 Task: Create a sub task System Test and UAT for the task  Develop a new appointment scheduling system for a healthcare provider in the project AgileFire , assign it to team member softage.5@softage.net and update the status of the sub task to  Completed , set the priority of the sub task to High
Action: Mouse moved to (700, 432)
Screenshot: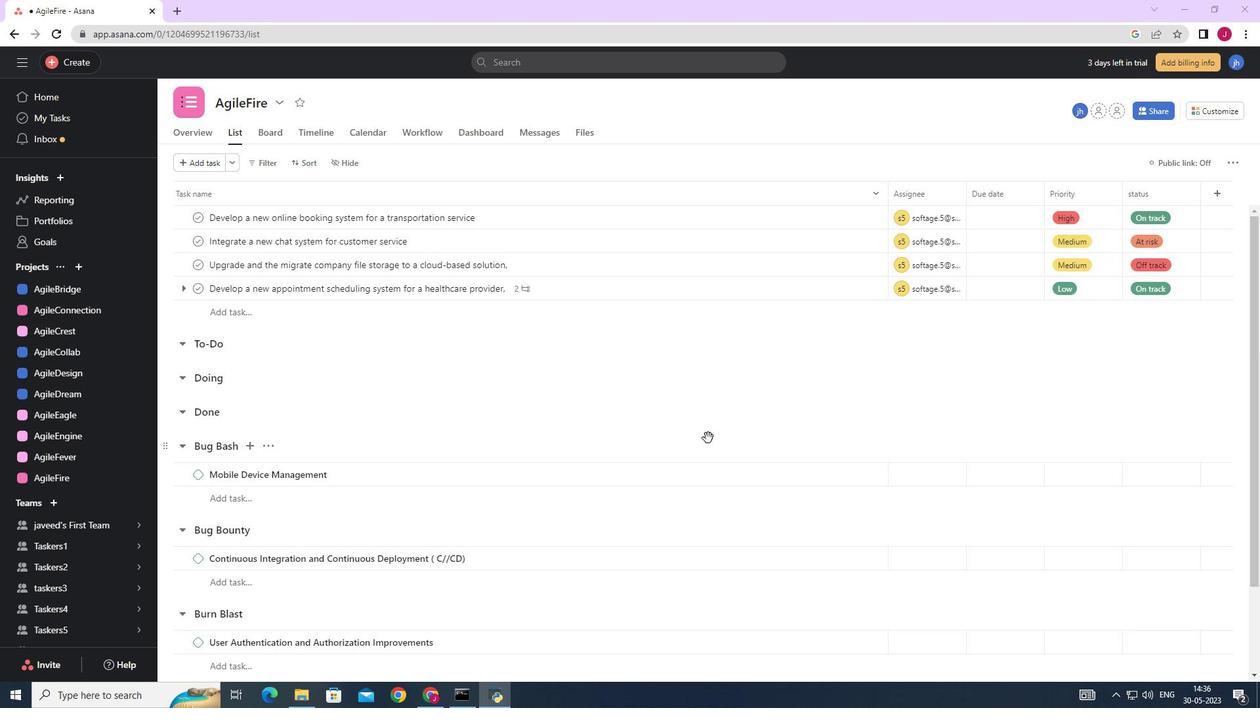 
Action: Mouse scrolled (700, 431) with delta (0, 0)
Screenshot: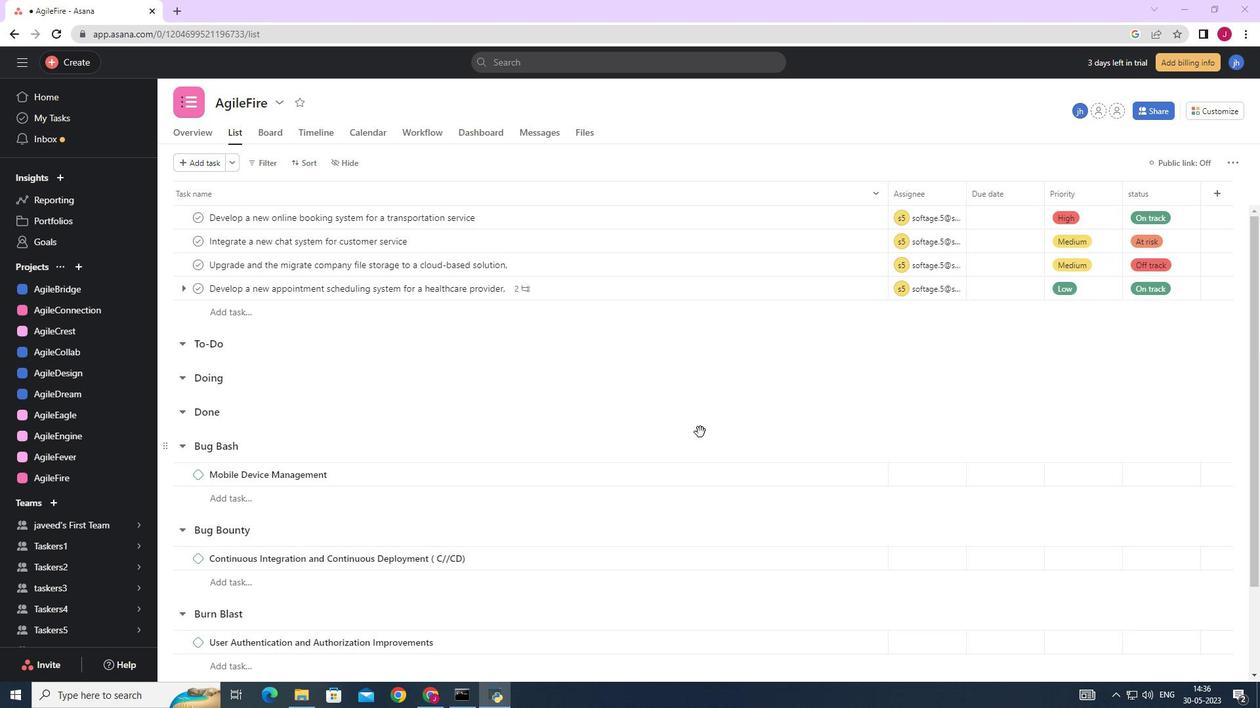 
Action: Mouse scrolled (700, 431) with delta (0, 0)
Screenshot: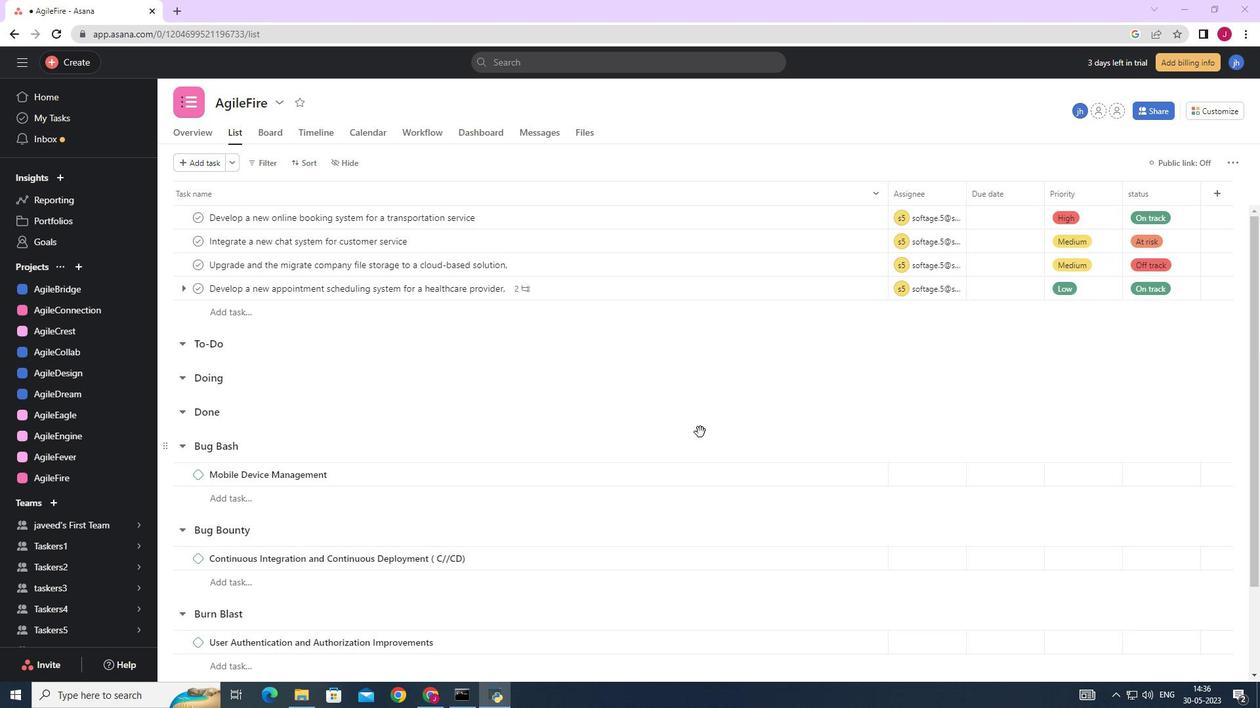
Action: Mouse moved to (490, 343)
Screenshot: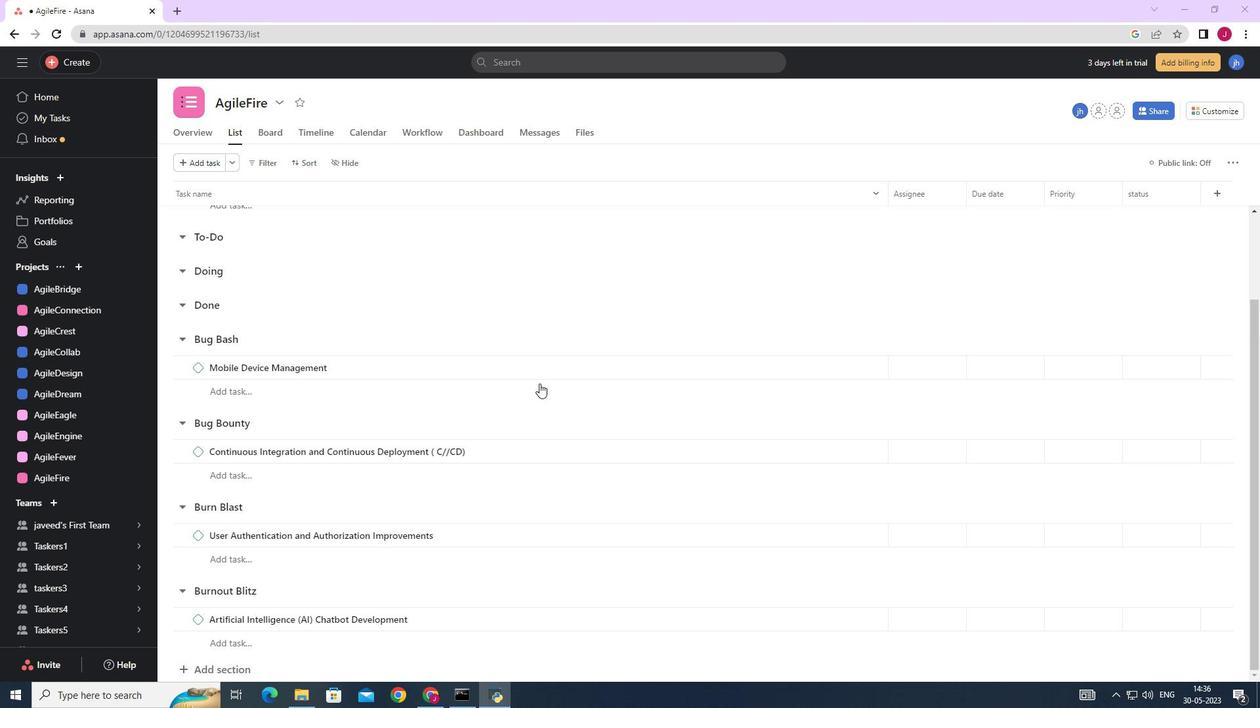 
Action: Mouse scrolled (490, 344) with delta (0, 0)
Screenshot: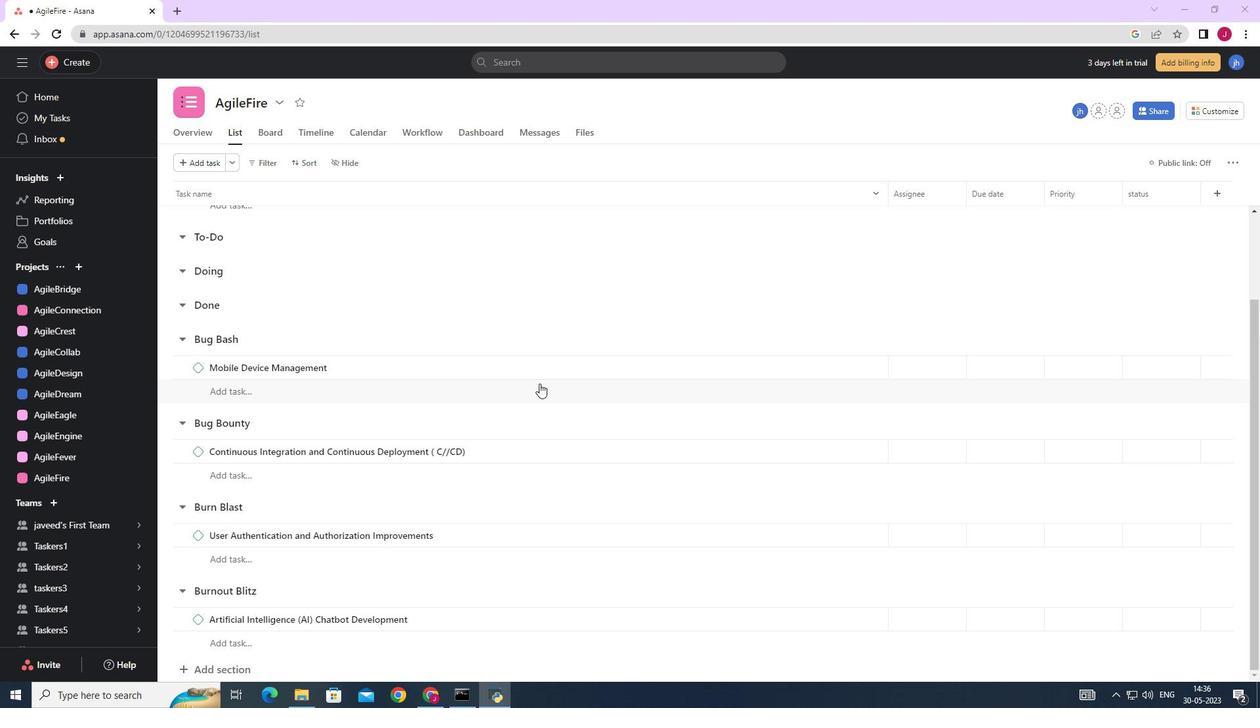 
Action: Mouse scrolled (490, 344) with delta (0, 0)
Screenshot: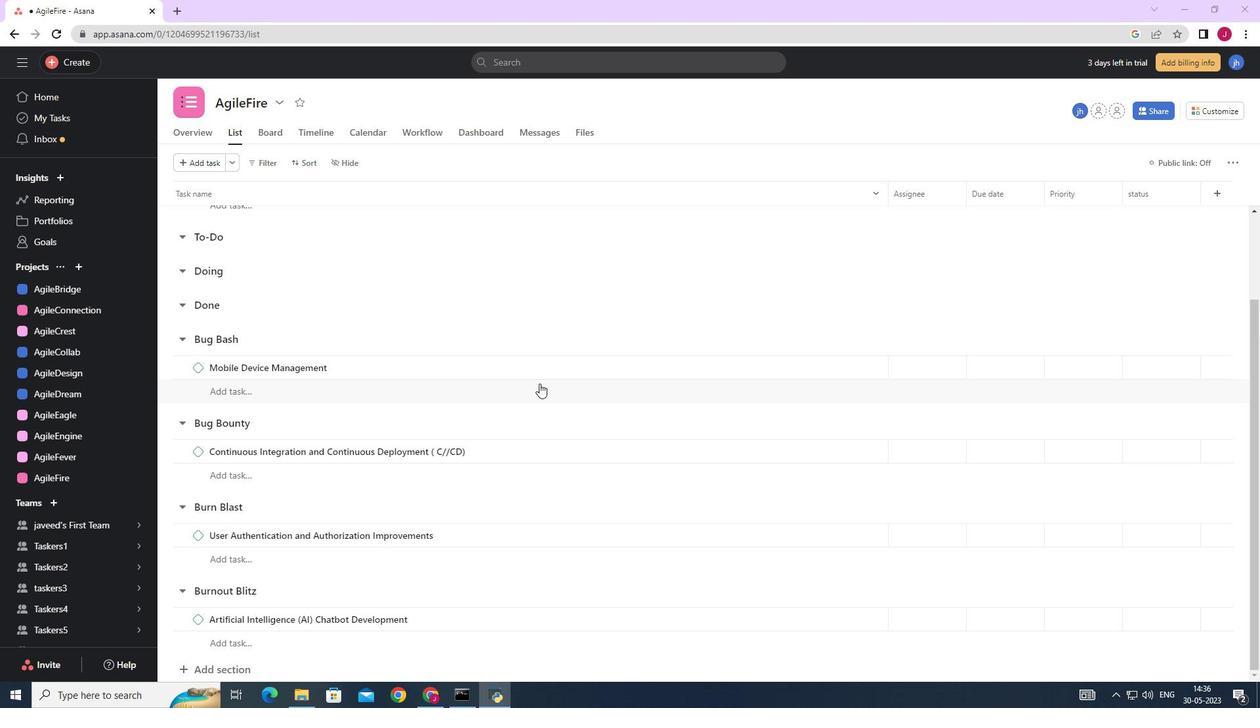
Action: Mouse scrolled (490, 344) with delta (0, 0)
Screenshot: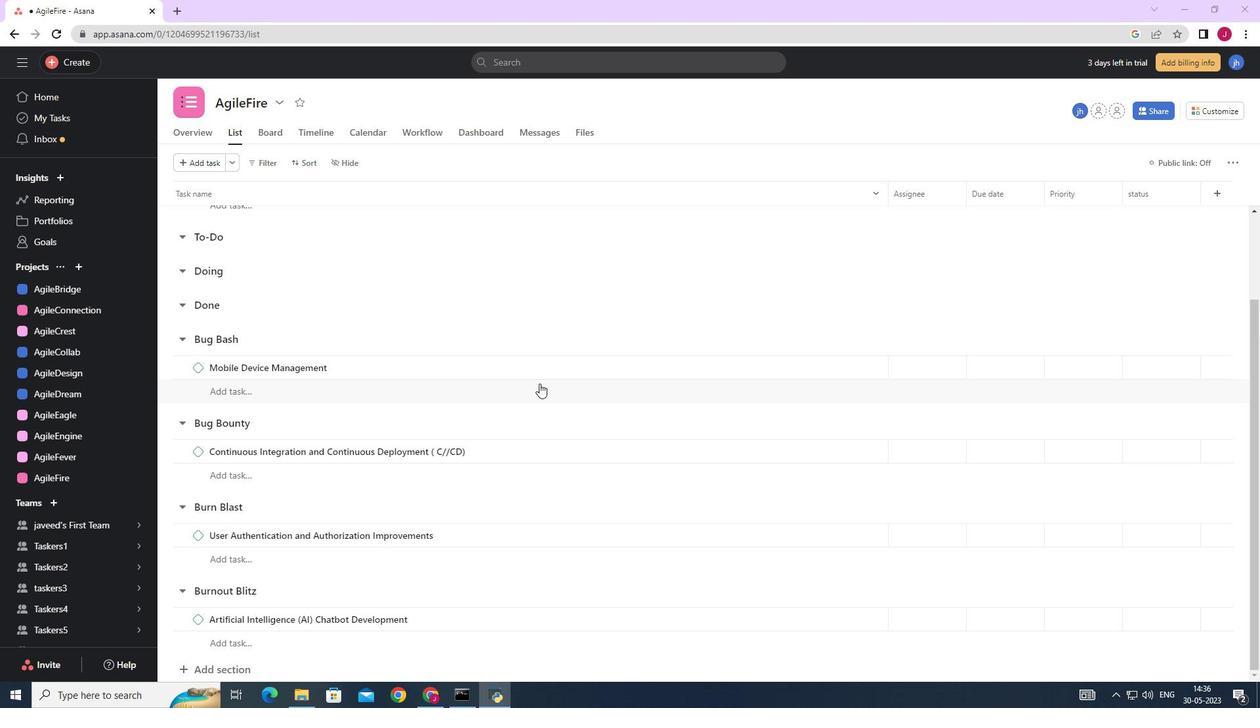 
Action: Mouse scrolled (490, 344) with delta (0, 0)
Screenshot: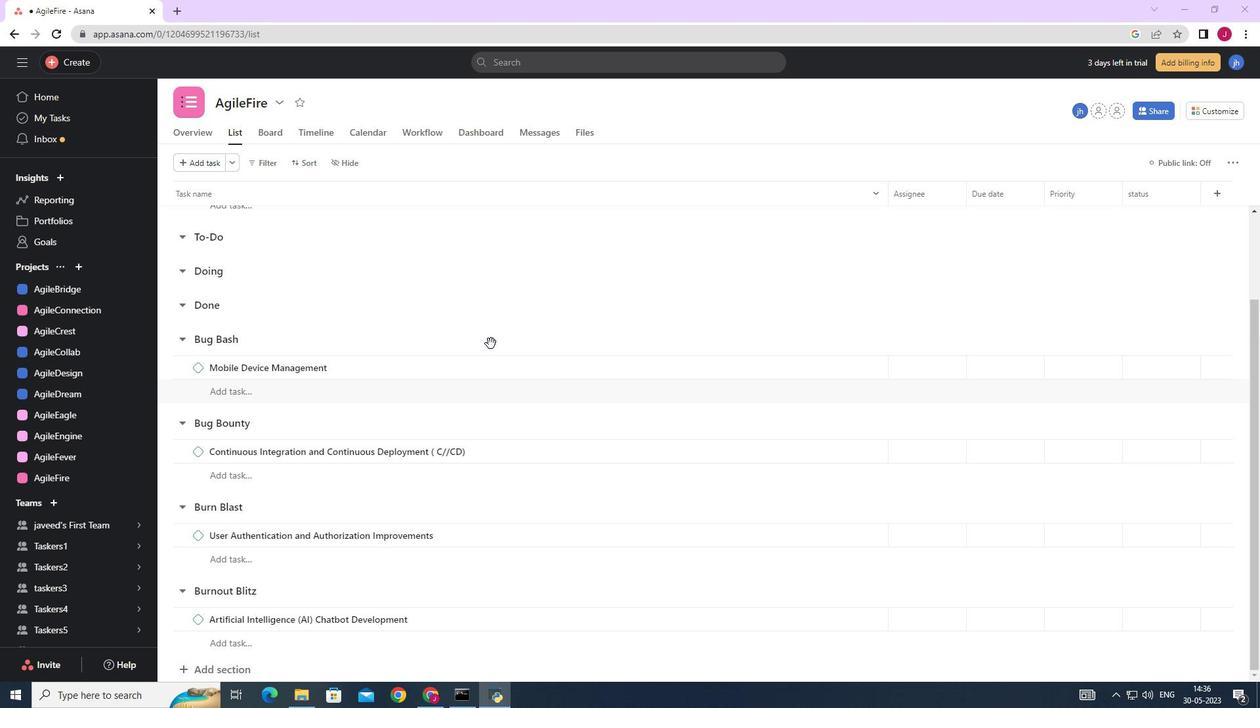 
Action: Mouse moved to (821, 289)
Screenshot: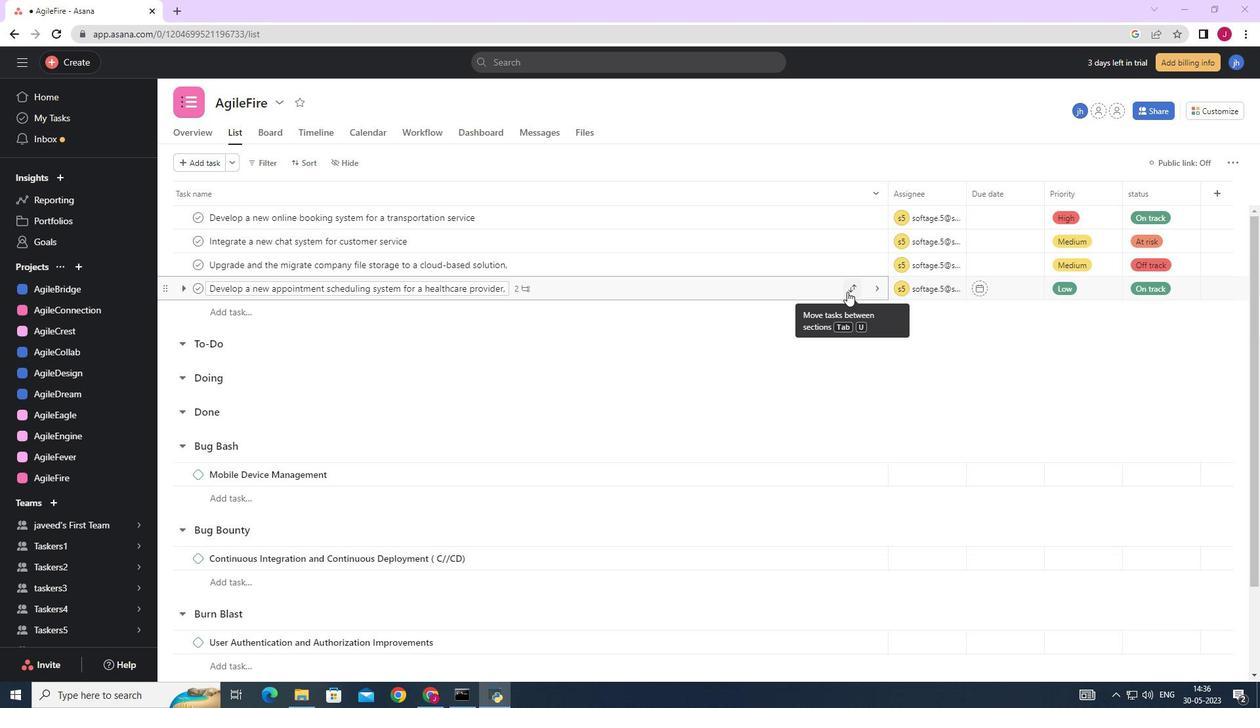 
Action: Mouse pressed left at (821, 289)
Screenshot: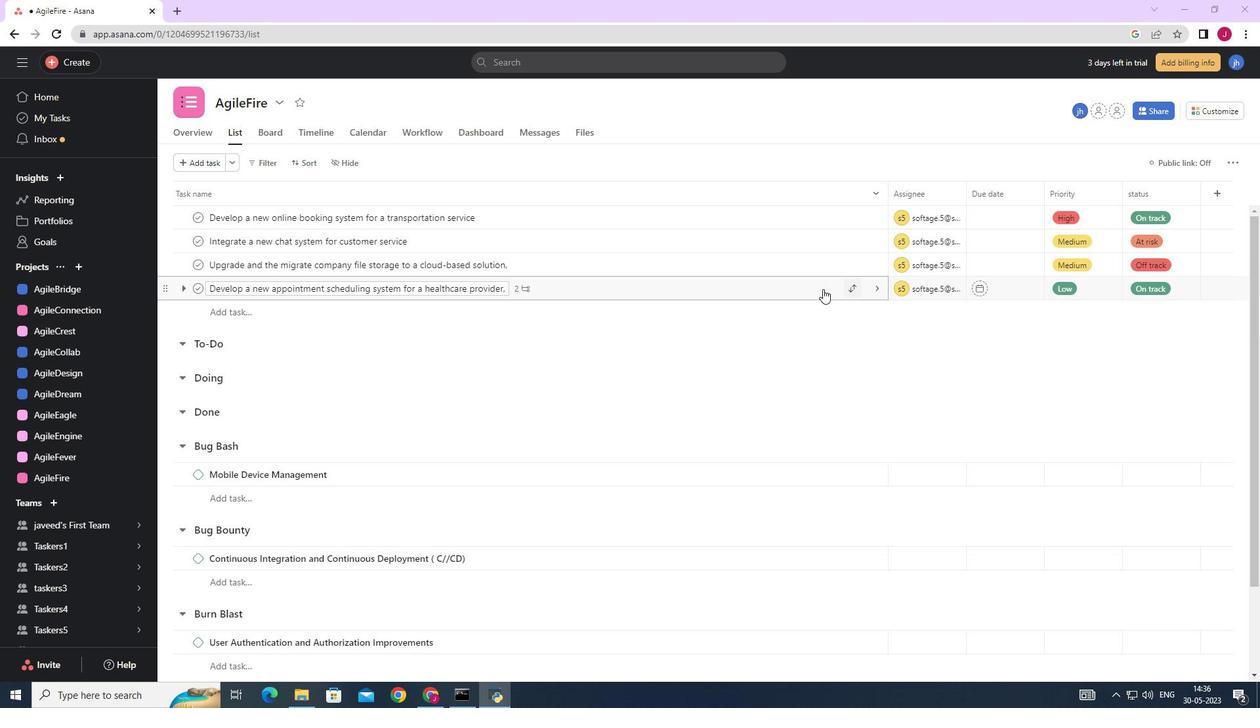 
Action: Mouse moved to (954, 450)
Screenshot: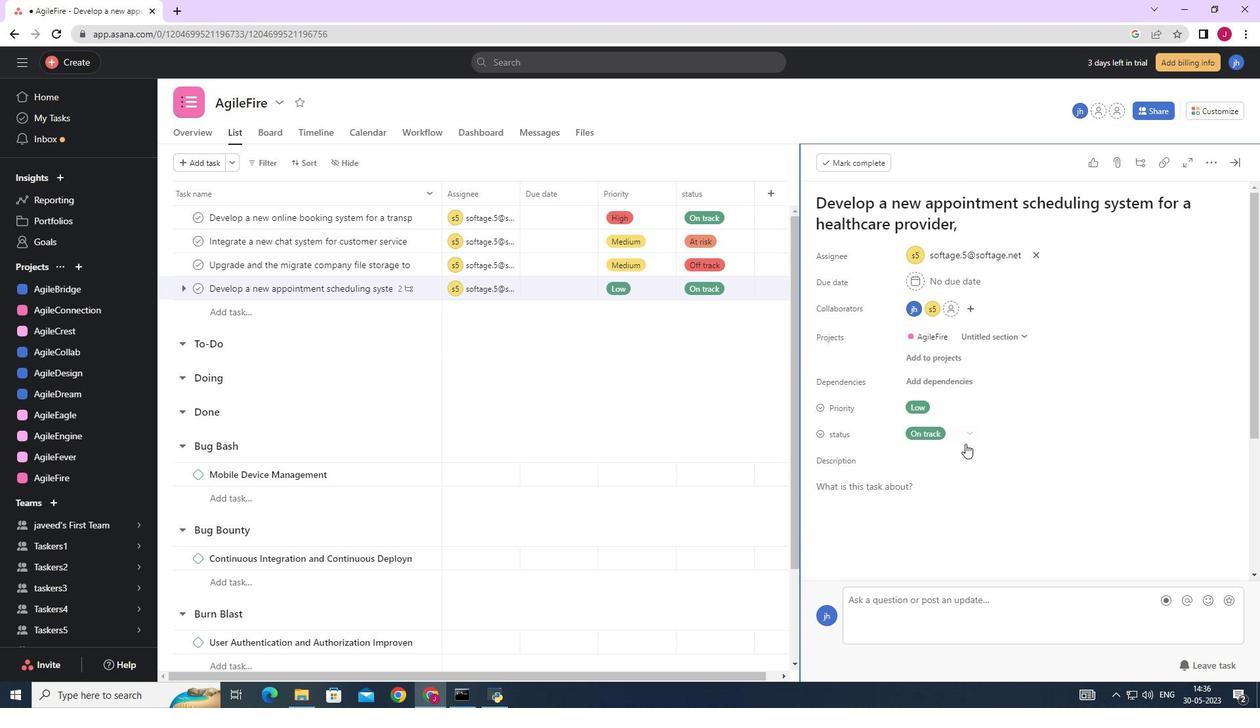 
Action: Mouse scrolled (954, 449) with delta (0, 0)
Screenshot: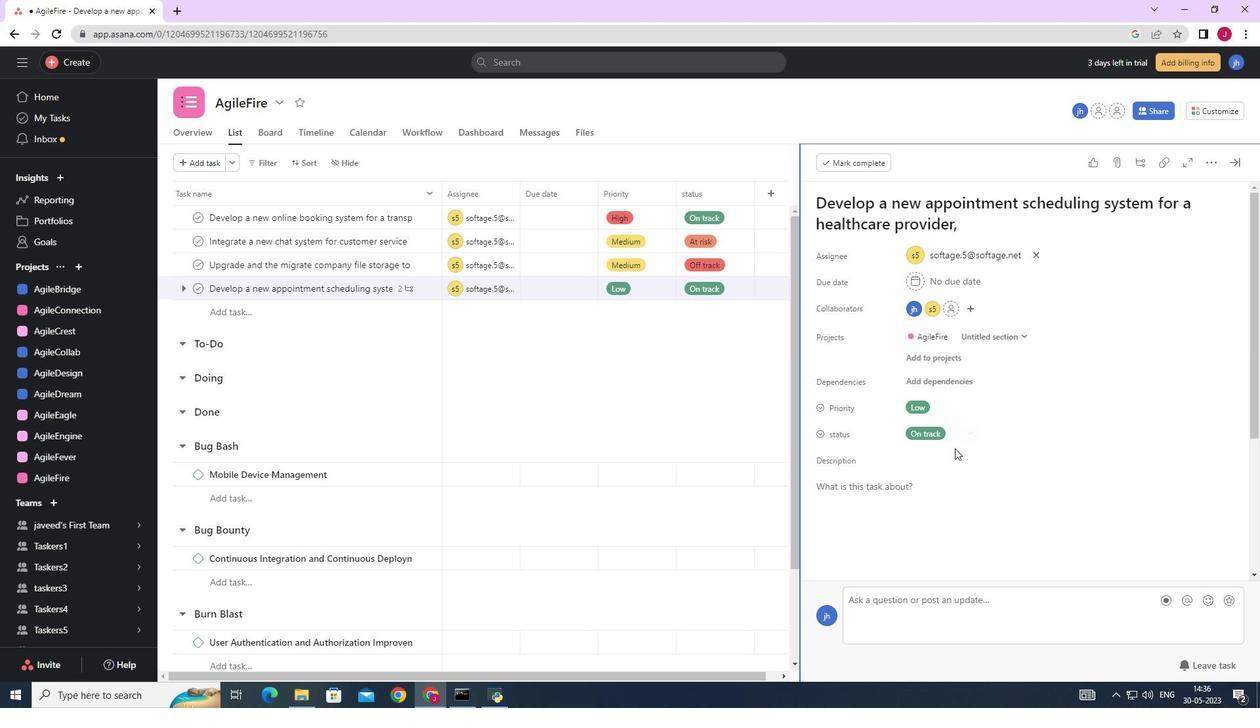 
Action: Mouse scrolled (954, 449) with delta (0, 0)
Screenshot: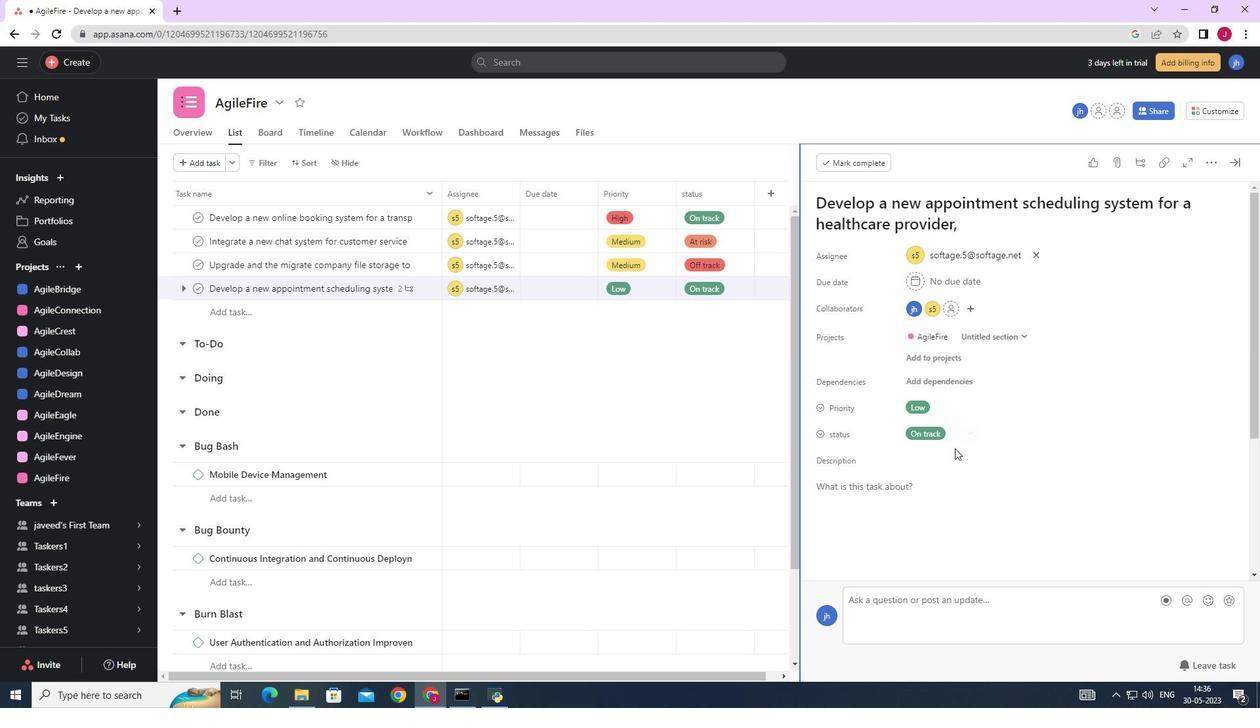 
Action: Mouse scrolled (954, 449) with delta (0, 0)
Screenshot: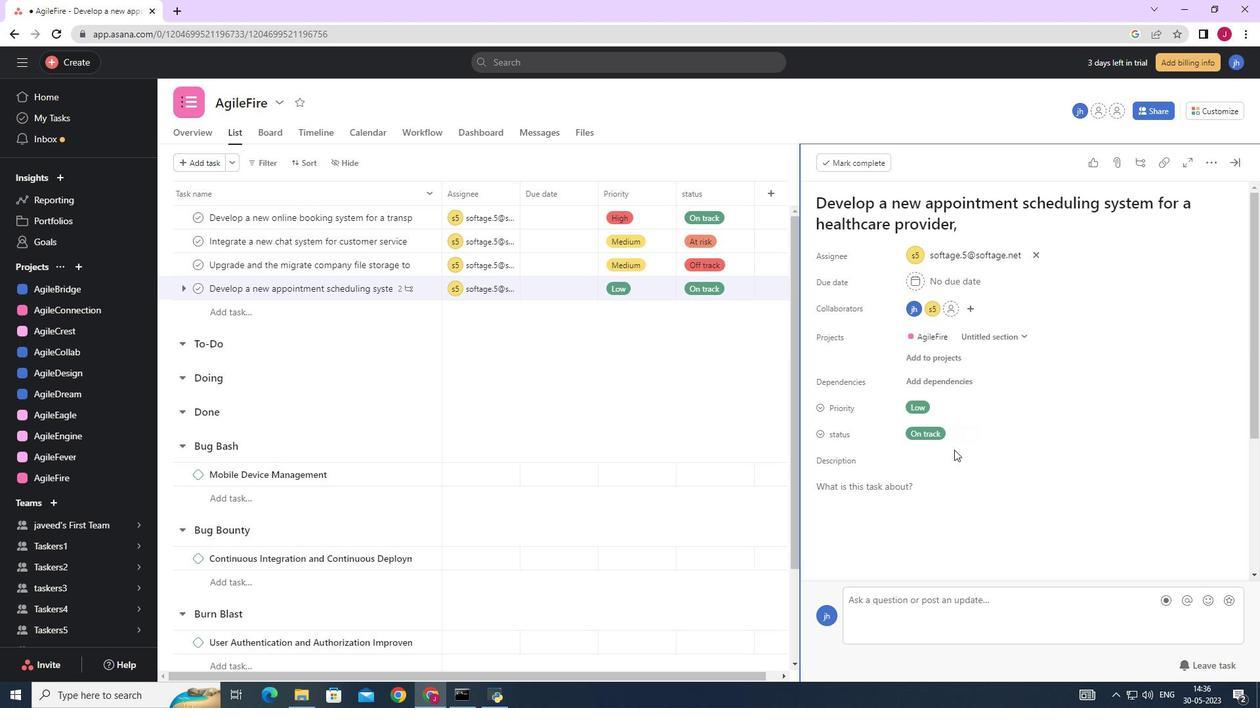 
Action: Mouse scrolled (954, 449) with delta (0, 0)
Screenshot: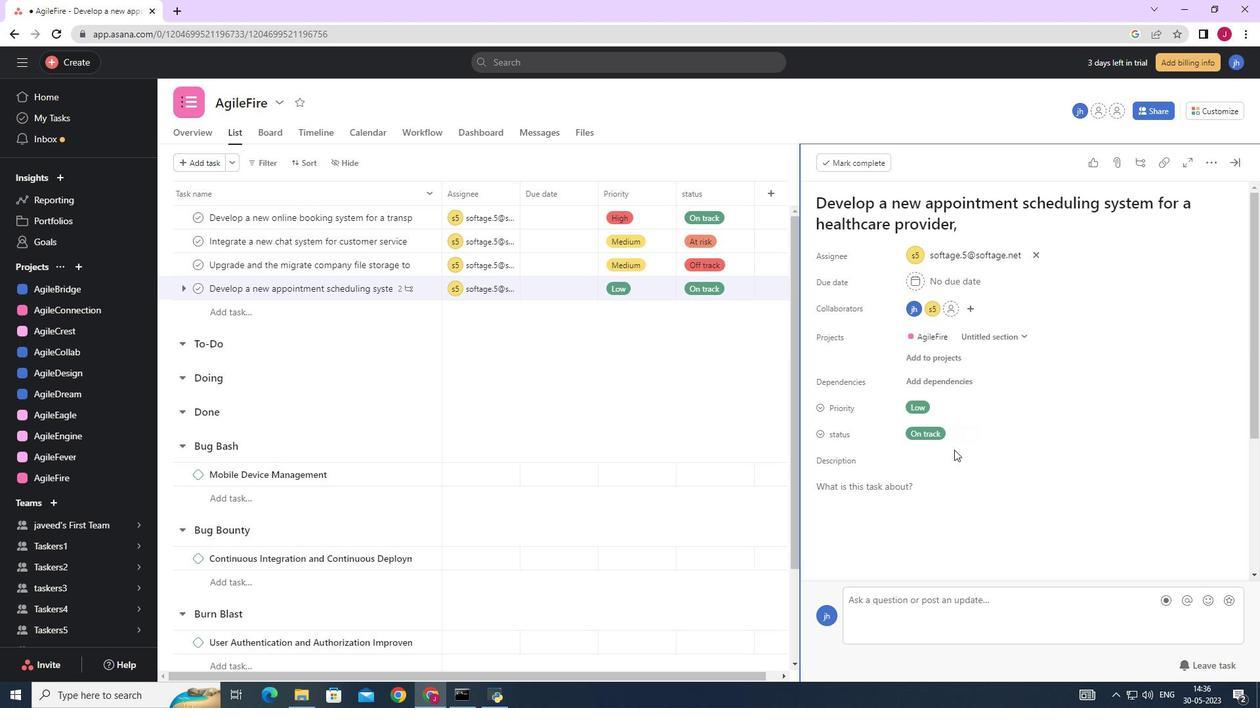 
Action: Mouse scrolled (954, 449) with delta (0, 0)
Screenshot: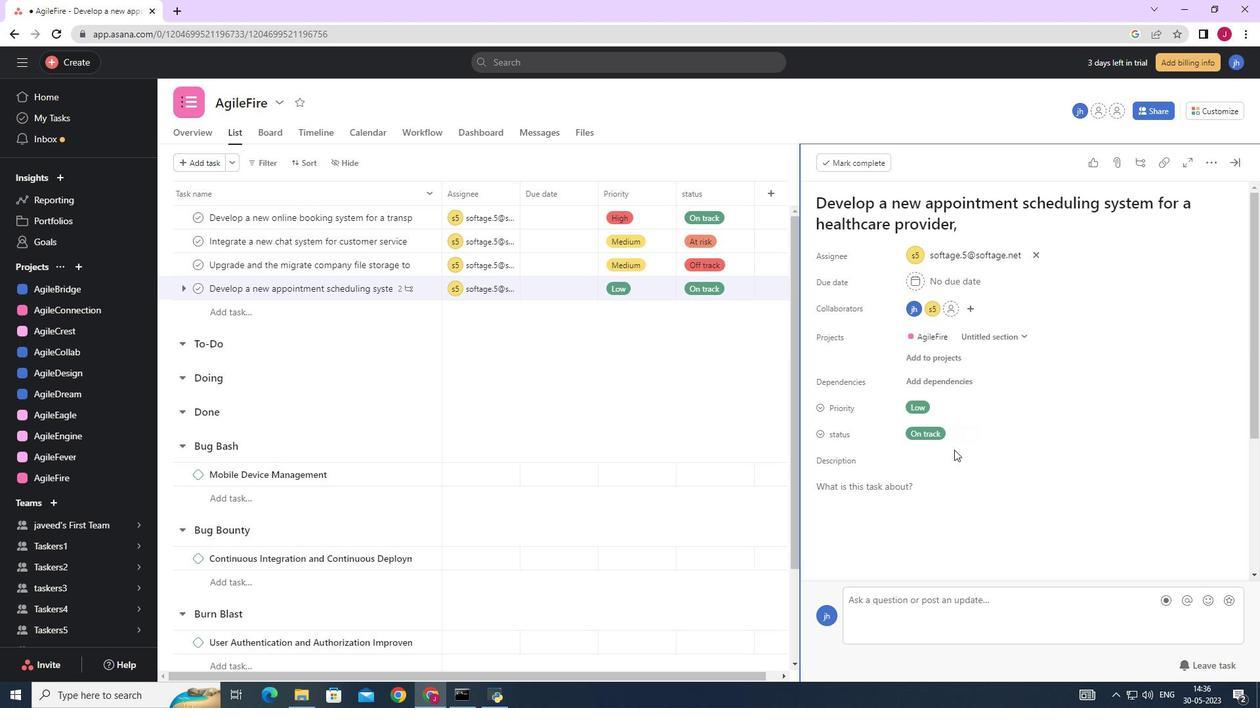 
Action: Mouse moved to (846, 477)
Screenshot: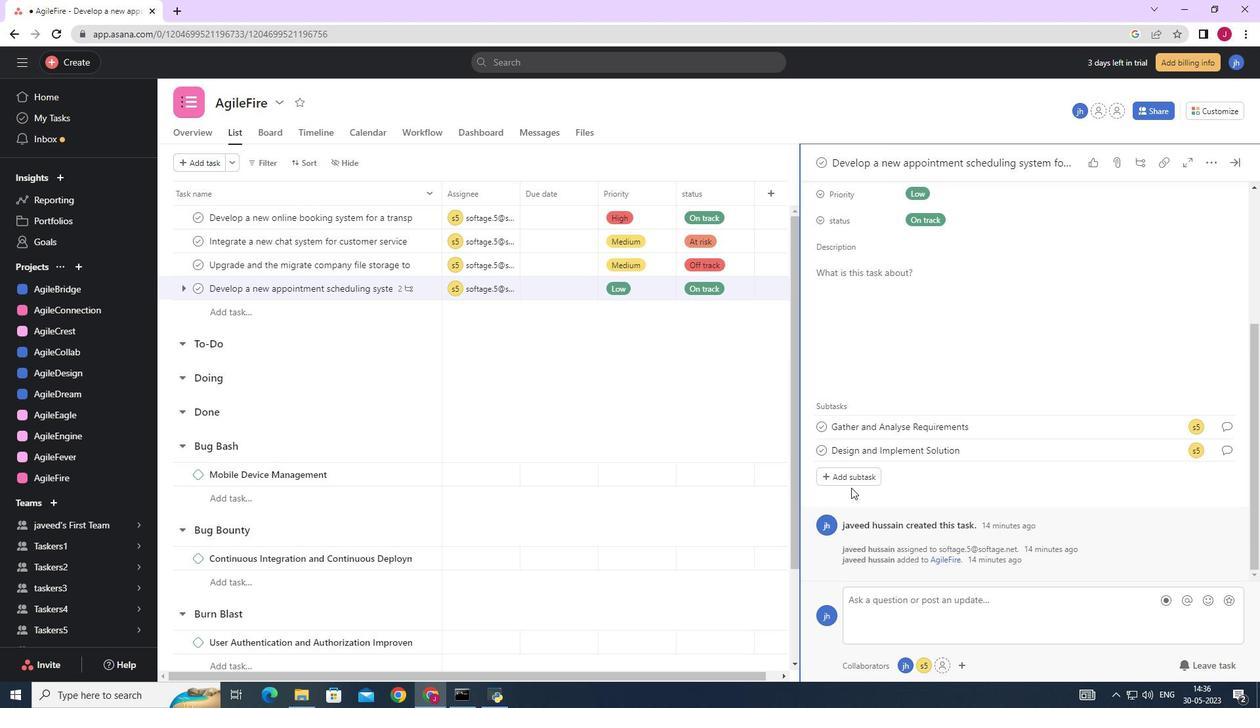 
Action: Mouse pressed left at (846, 477)
Screenshot: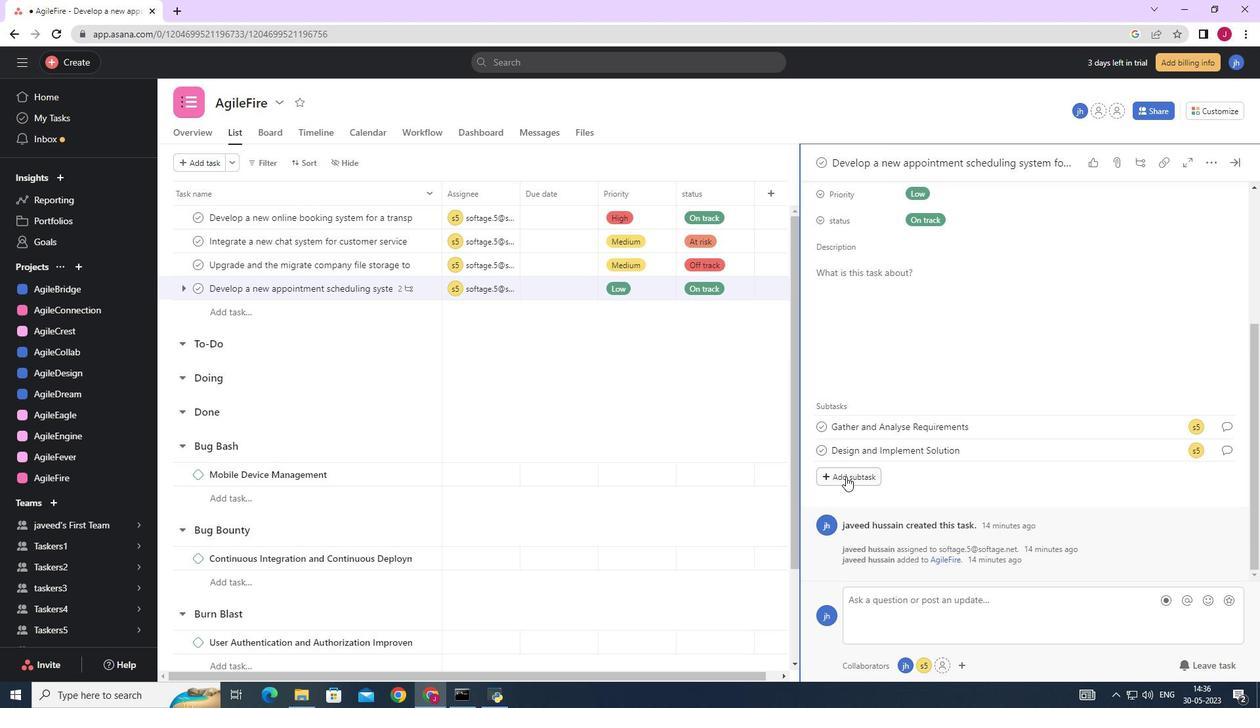 
Action: Mouse moved to (854, 449)
Screenshot: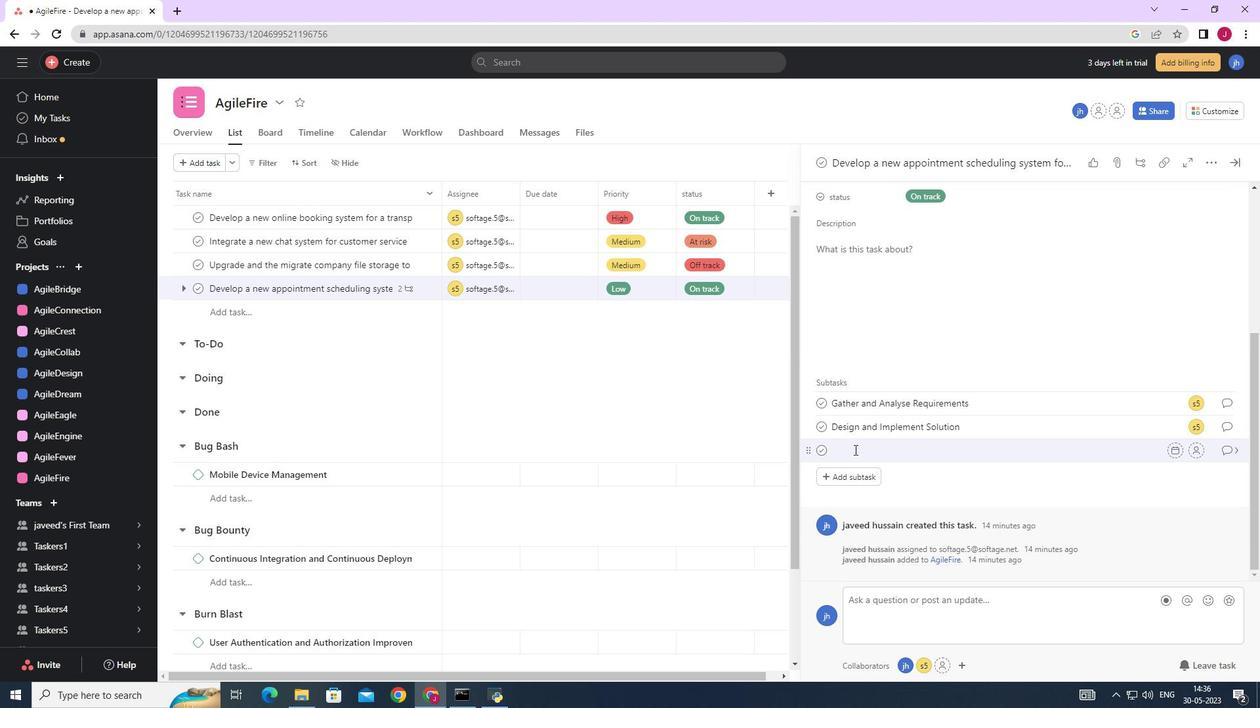 
Action: Key pressed <Key.caps_lock>S<Key.caps_lock>ystem<Key.space><Key.caps_lock>T<Key.caps_lock>est<Key.space>and<Key.space><Key.caps_lock>UAT
Screenshot: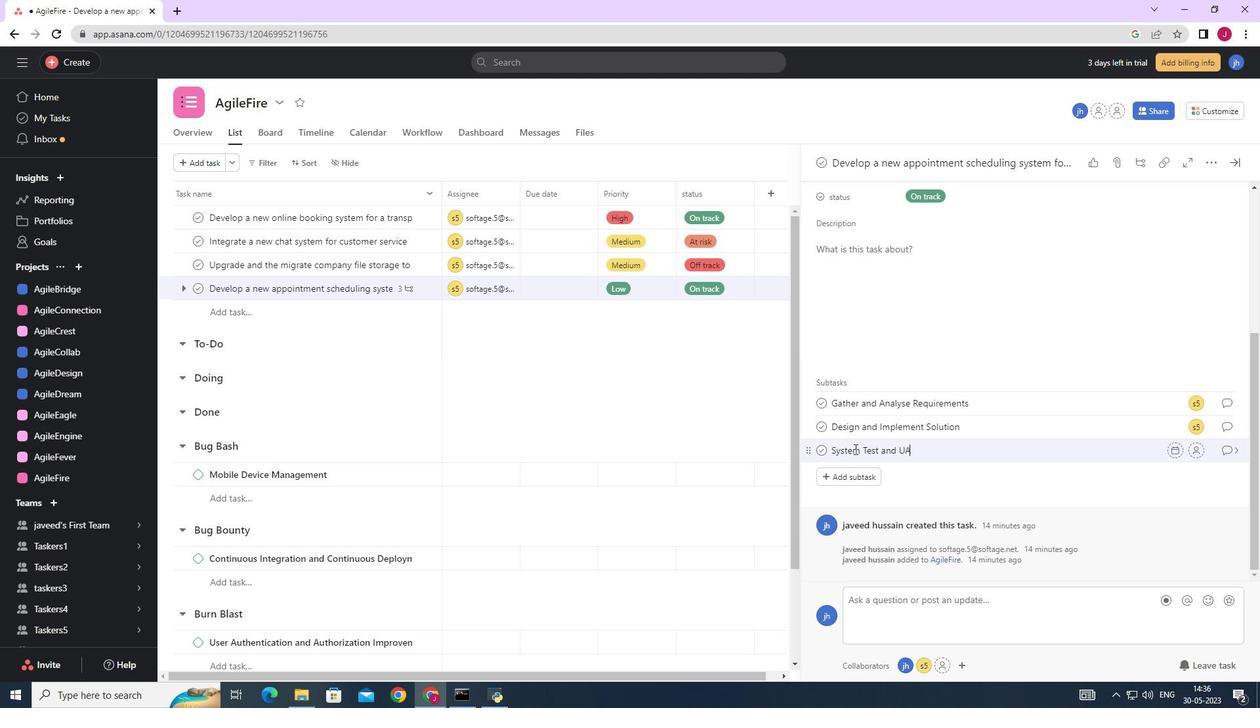 
Action: Mouse moved to (1198, 452)
Screenshot: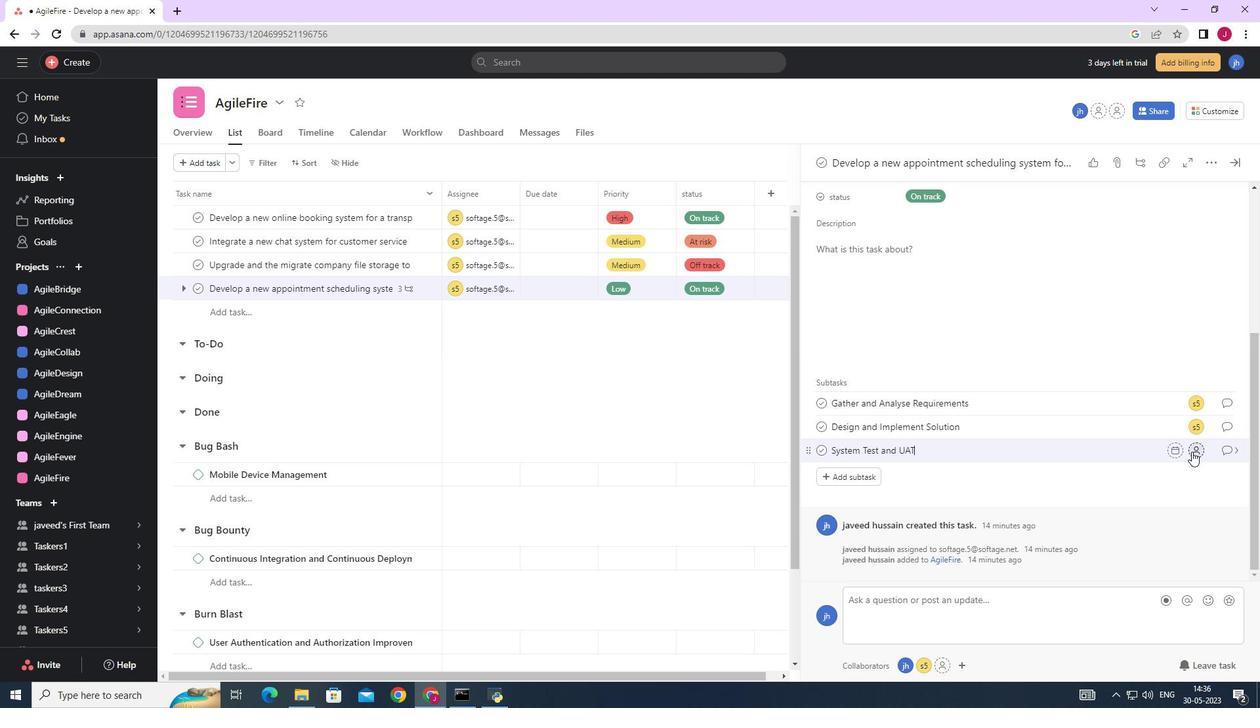 
Action: Mouse pressed left at (1198, 452)
Screenshot: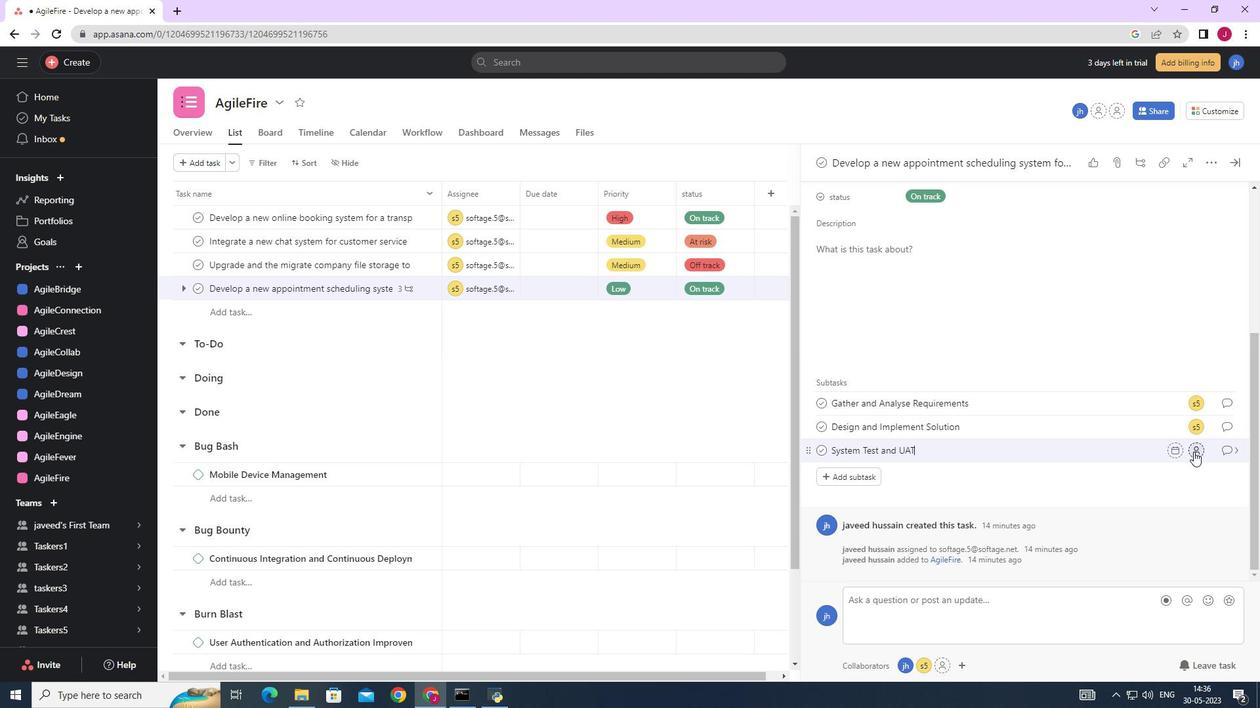 
Action: Mouse moved to (1075, 485)
Screenshot: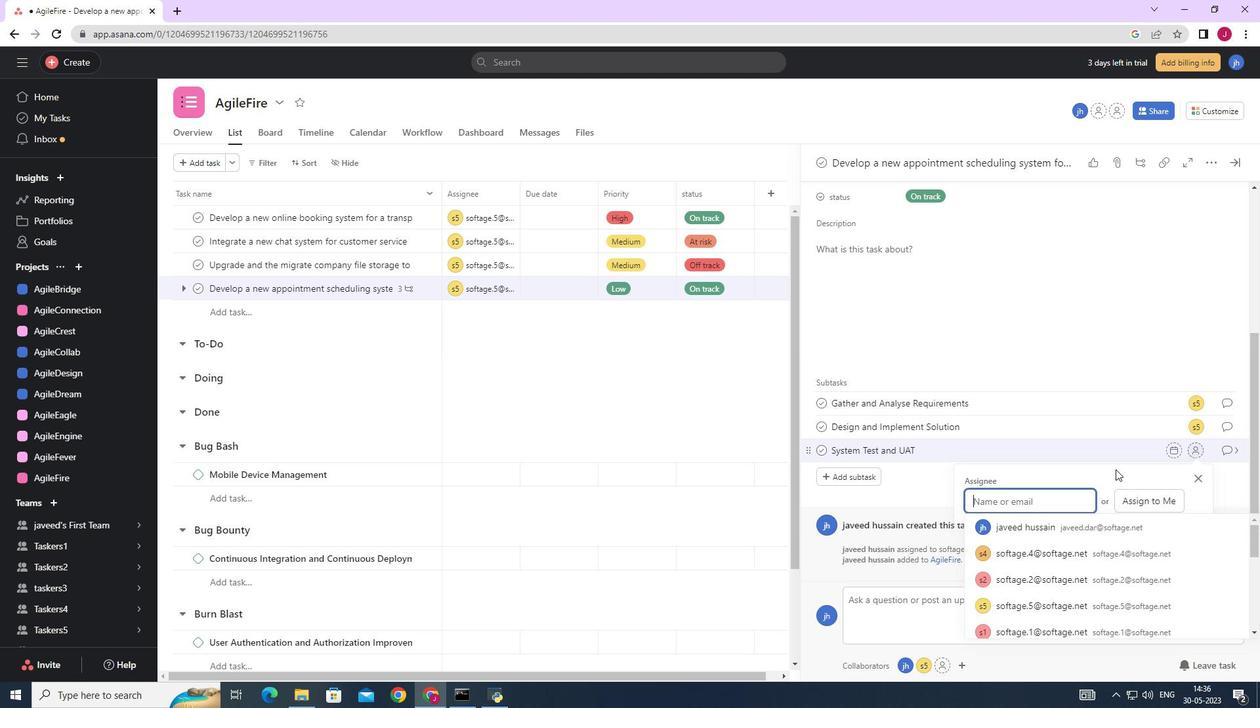 
Action: Key pressed SOFTAGE.5
Screenshot: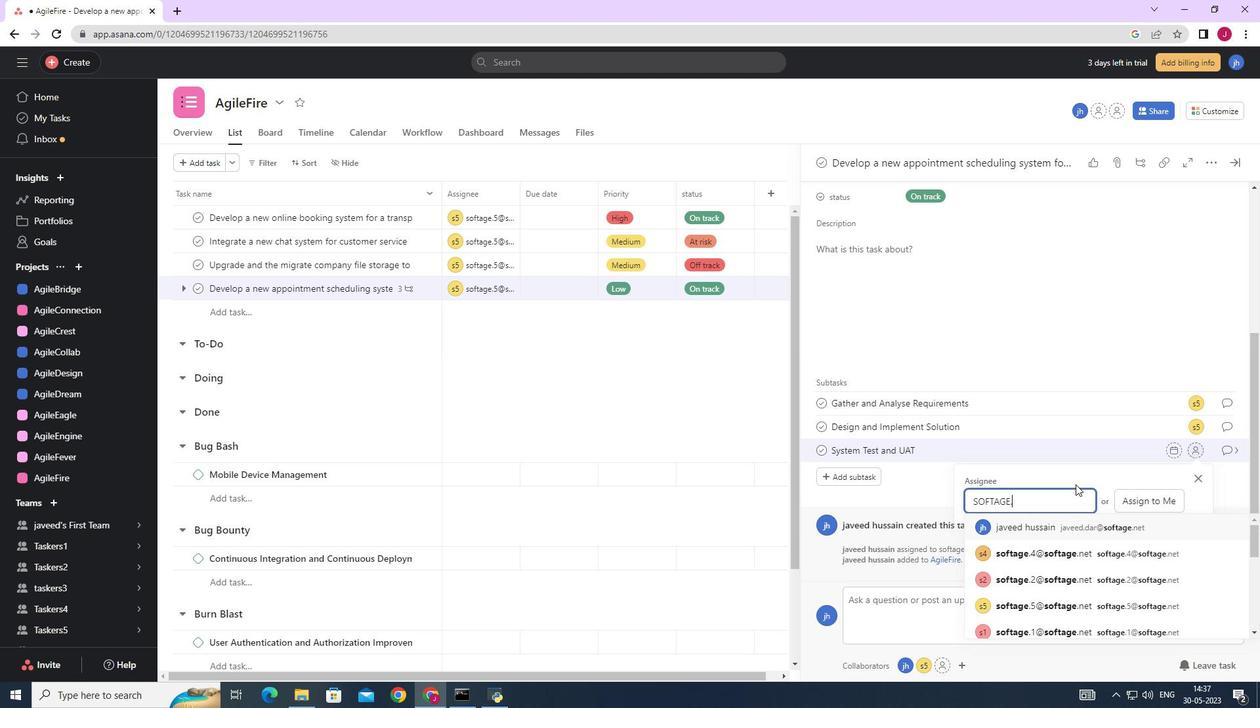 
Action: Mouse moved to (1053, 525)
Screenshot: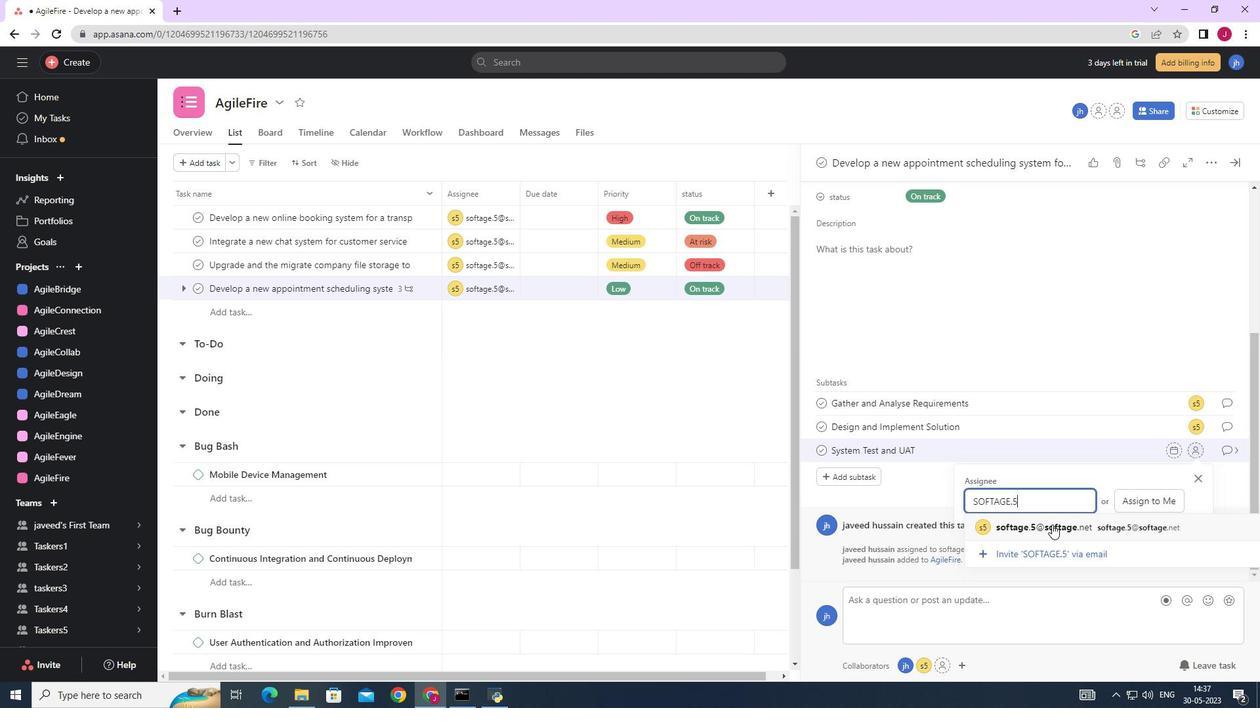 
Action: Mouse pressed left at (1053, 525)
Screenshot: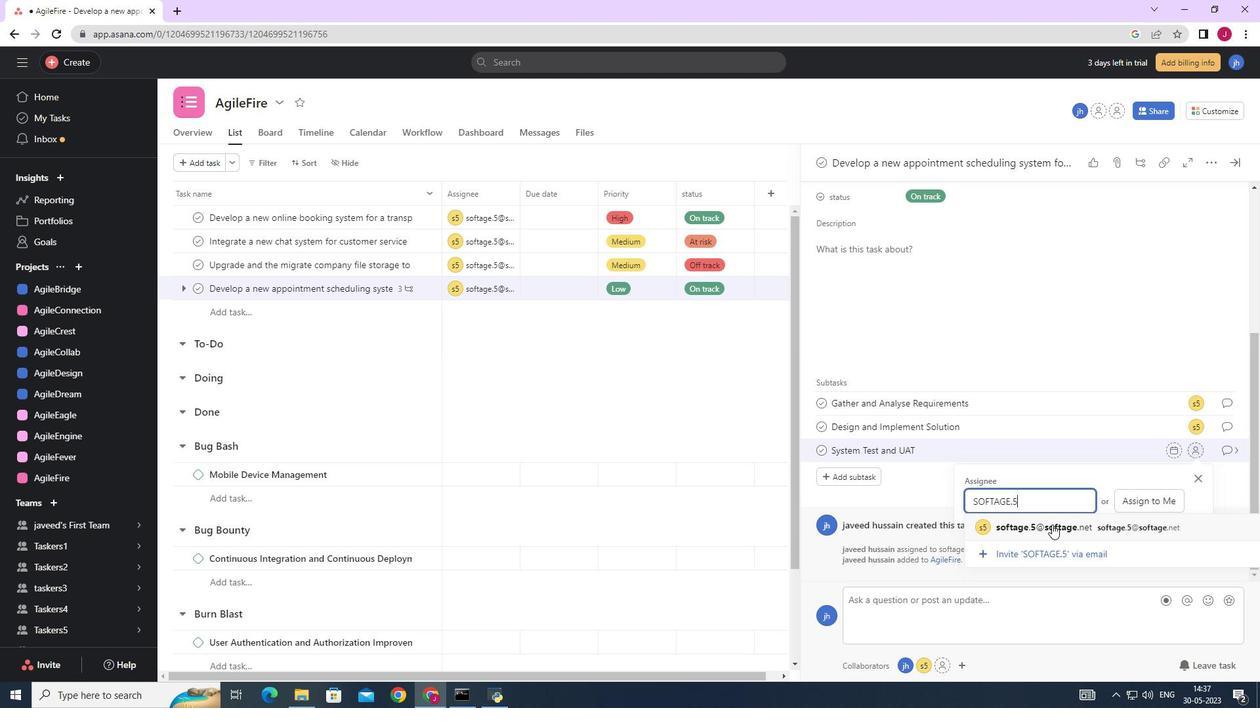 
Action: Mouse moved to (1234, 448)
Screenshot: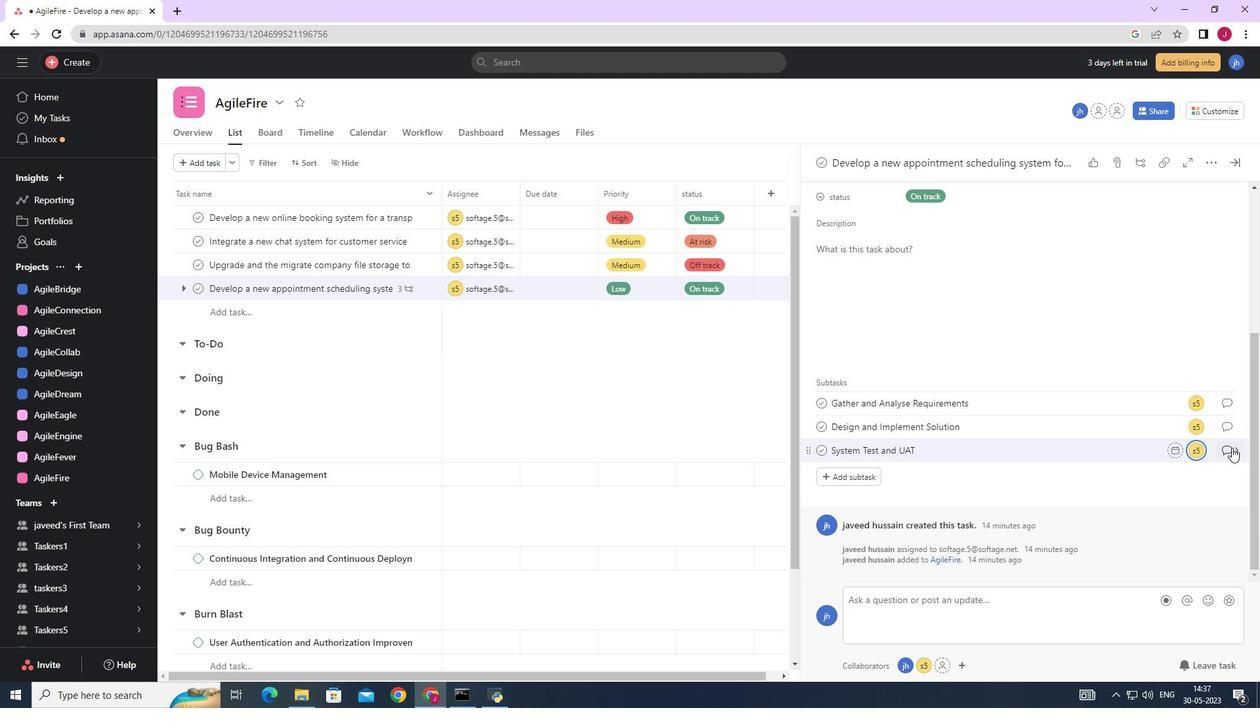 
Action: Mouse pressed left at (1234, 448)
Screenshot: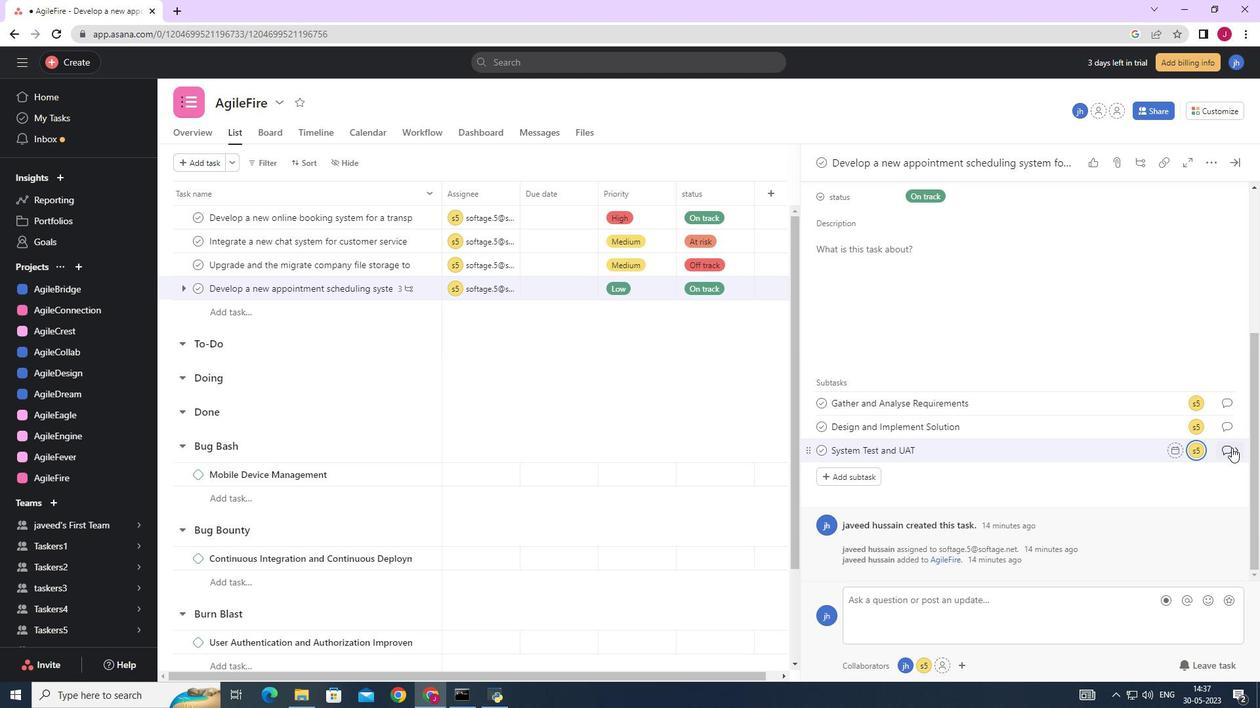 
Action: Mouse moved to (857, 378)
Screenshot: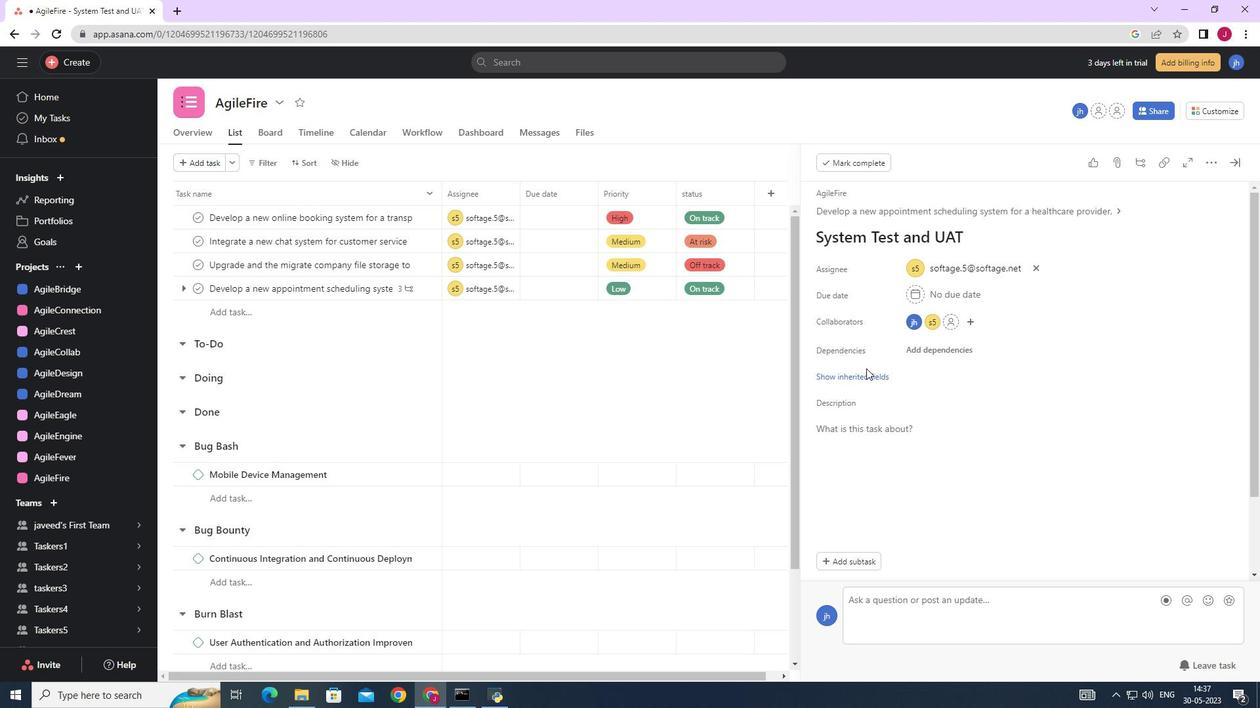 
Action: Mouse pressed left at (857, 378)
Screenshot: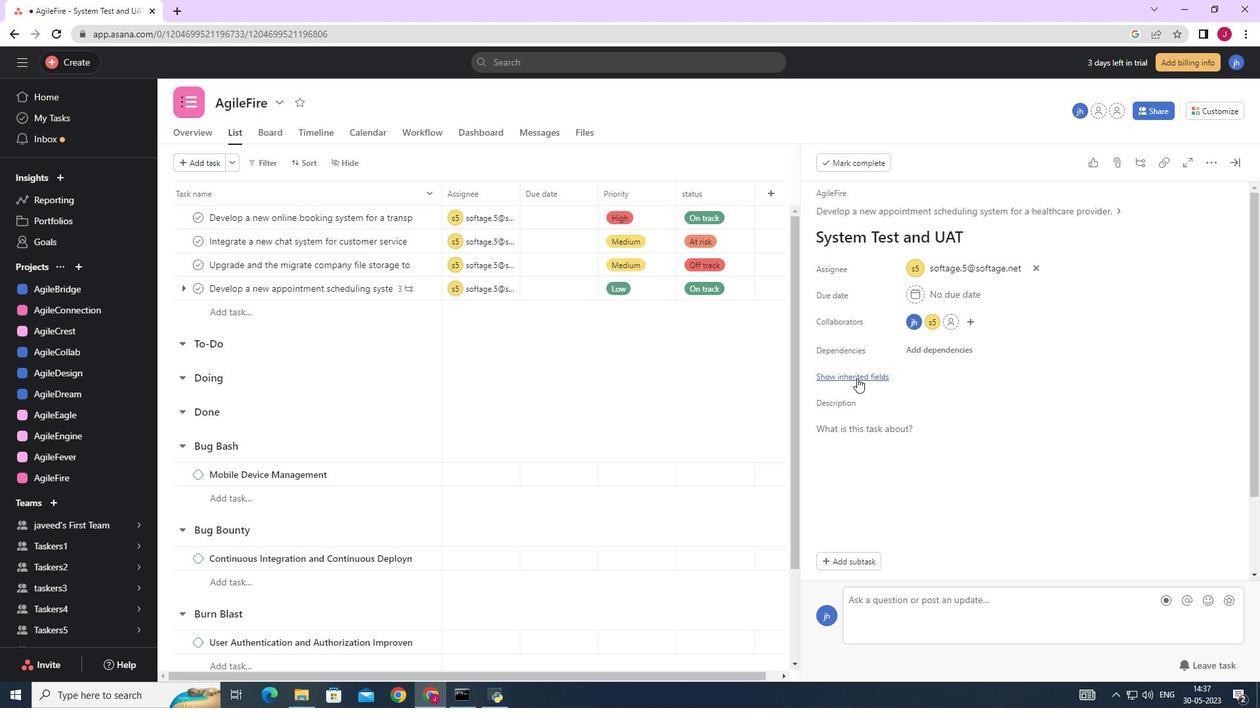 
Action: Mouse moved to (900, 400)
Screenshot: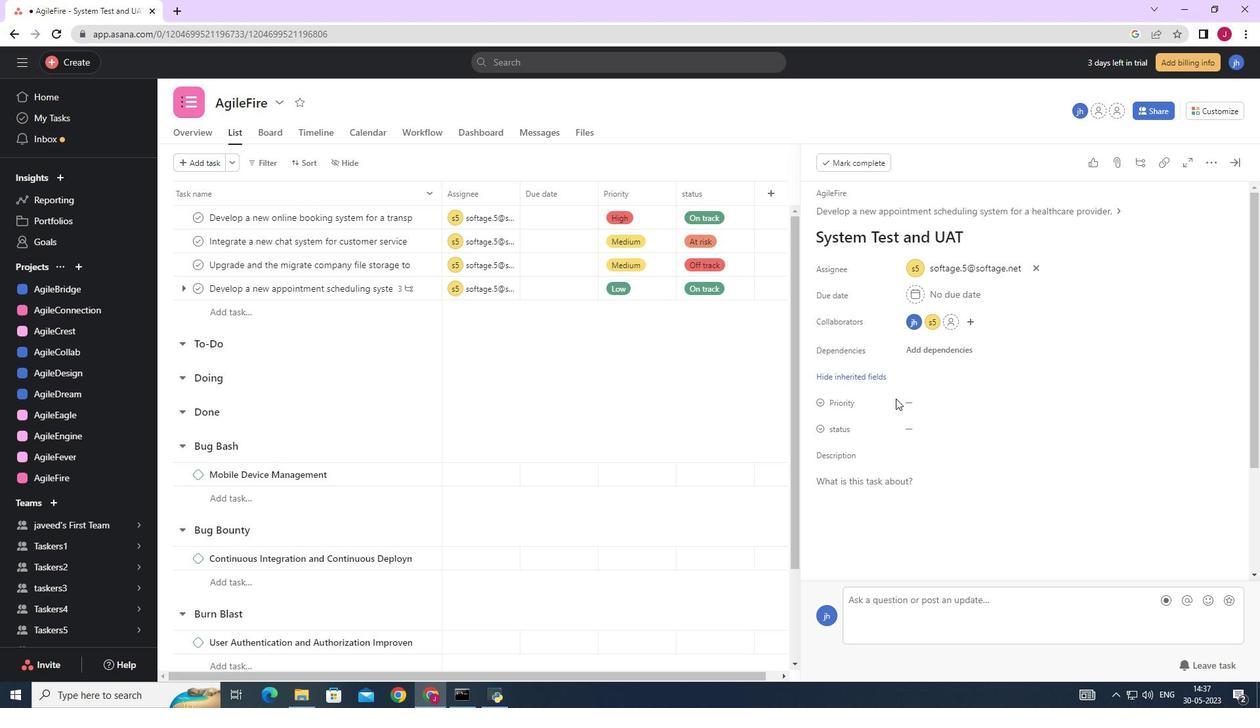 
Action: Mouse pressed left at (899, 400)
Screenshot: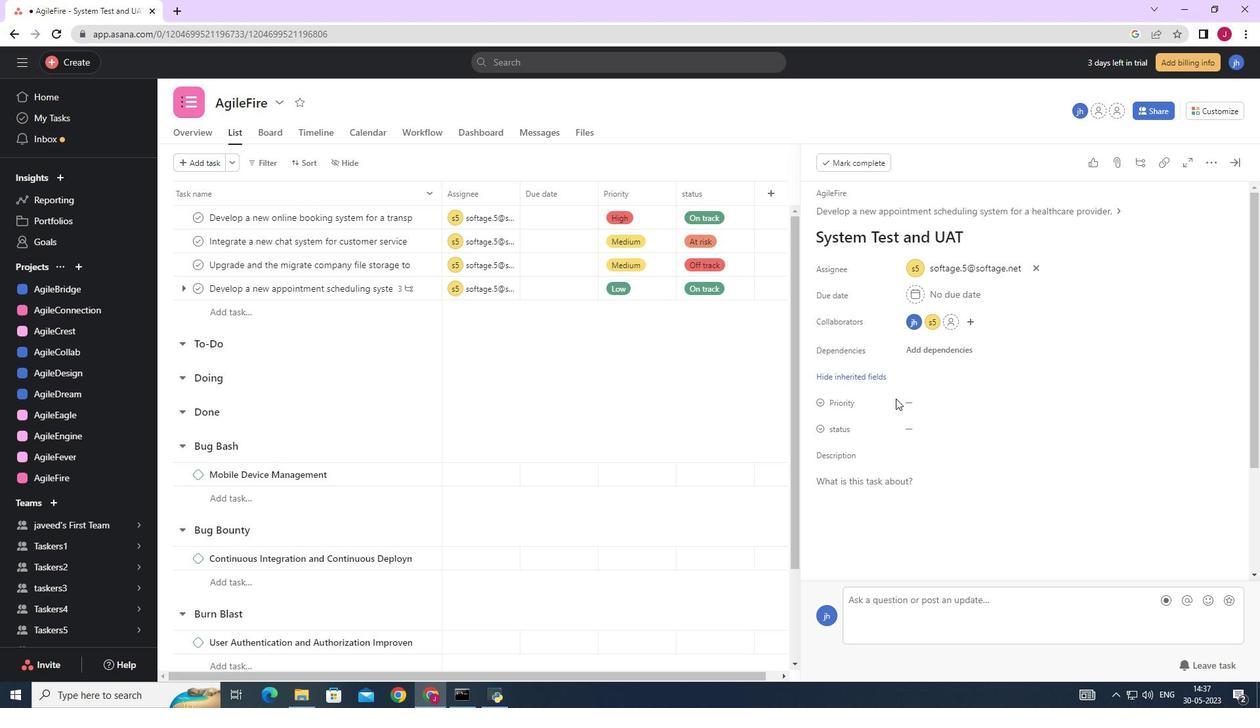 
Action: Mouse moved to (966, 404)
Screenshot: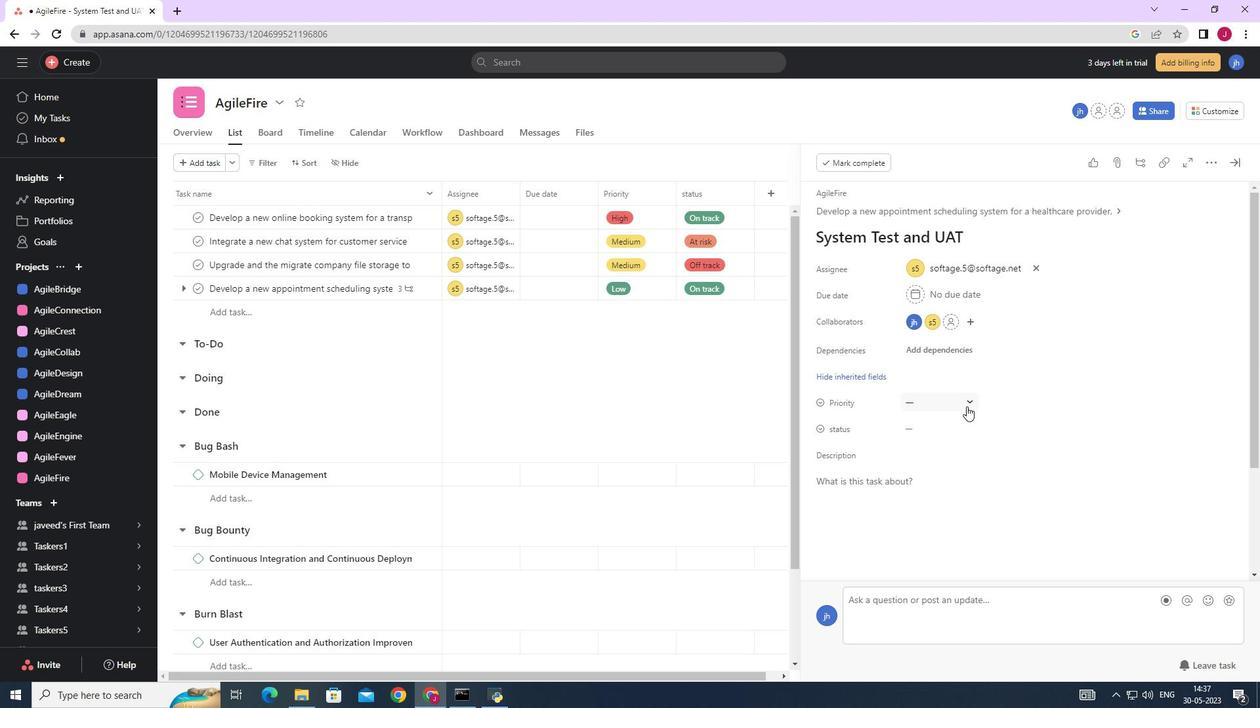 
Action: Mouse pressed left at (966, 404)
Screenshot: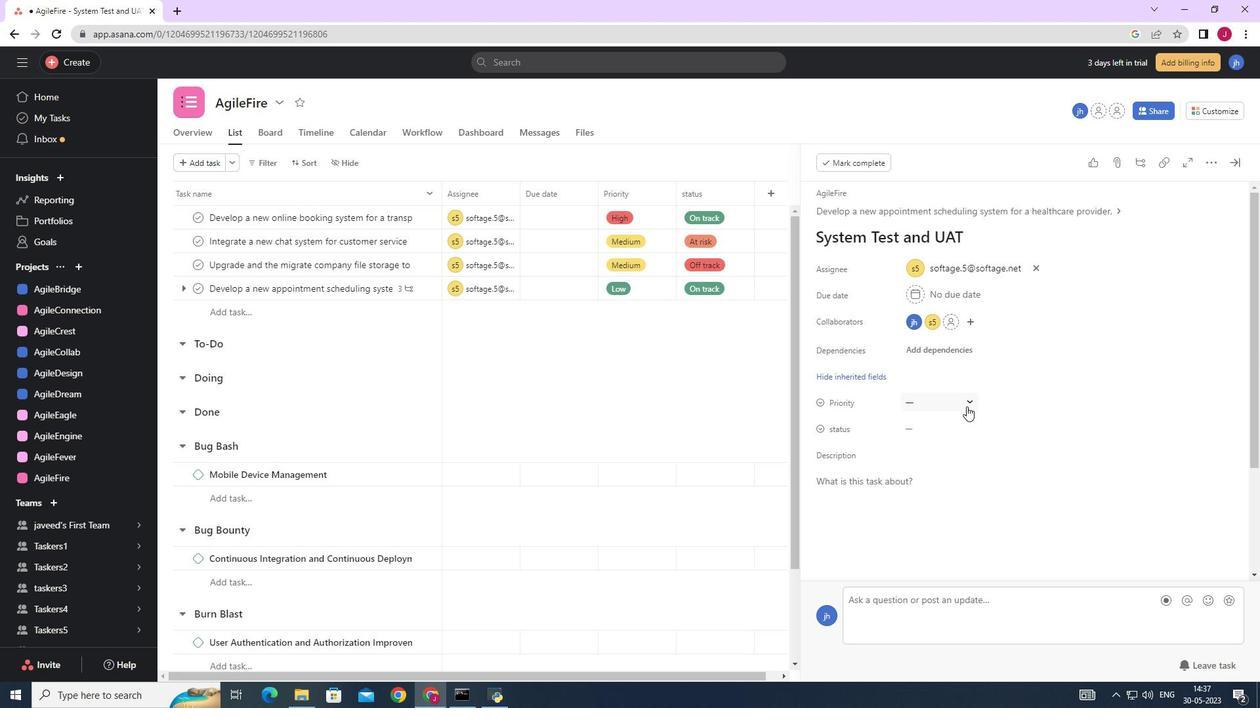 
Action: Mouse moved to (950, 448)
Screenshot: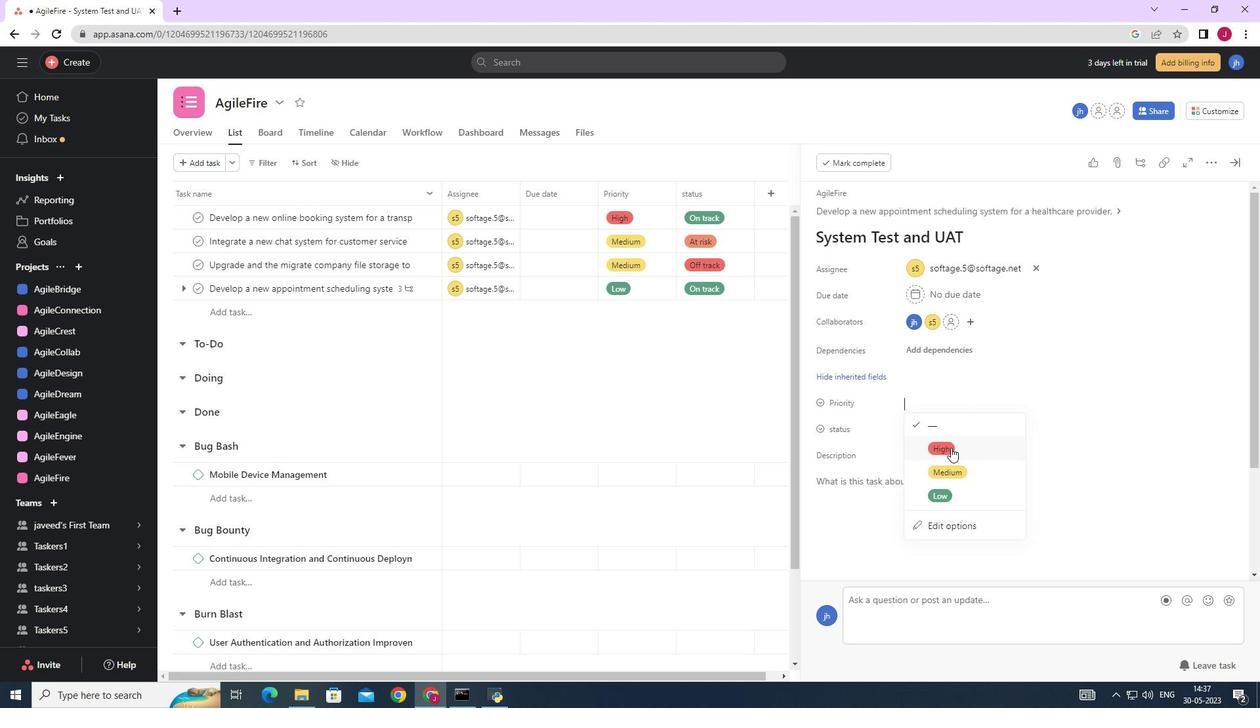 
Action: Mouse pressed left at (950, 448)
Screenshot: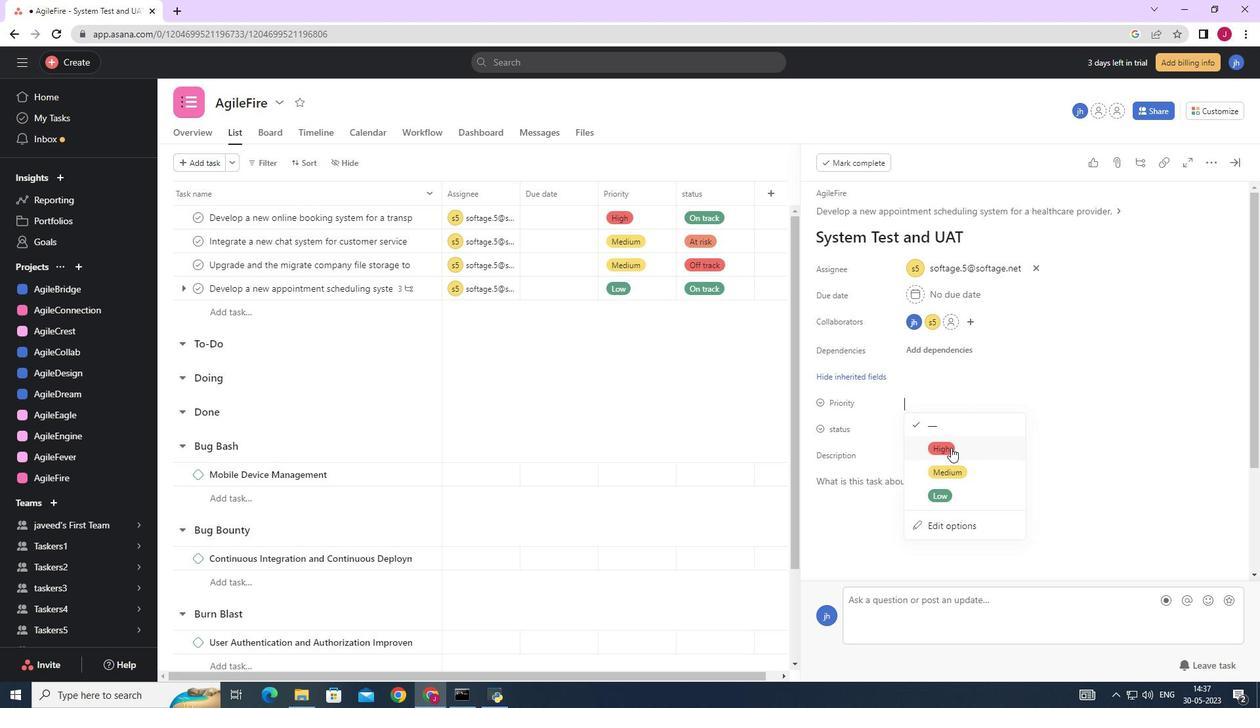 
Action: Mouse moved to (925, 424)
Screenshot: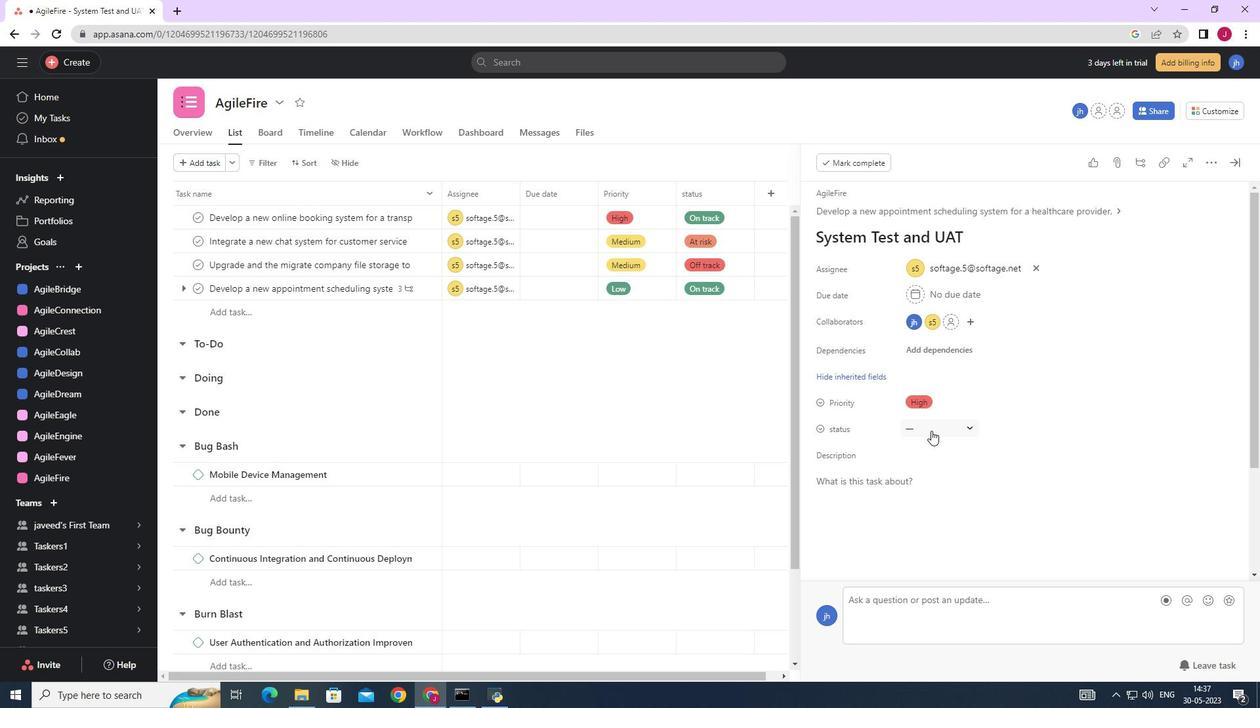 
Action: Mouse pressed left at (925, 424)
Screenshot: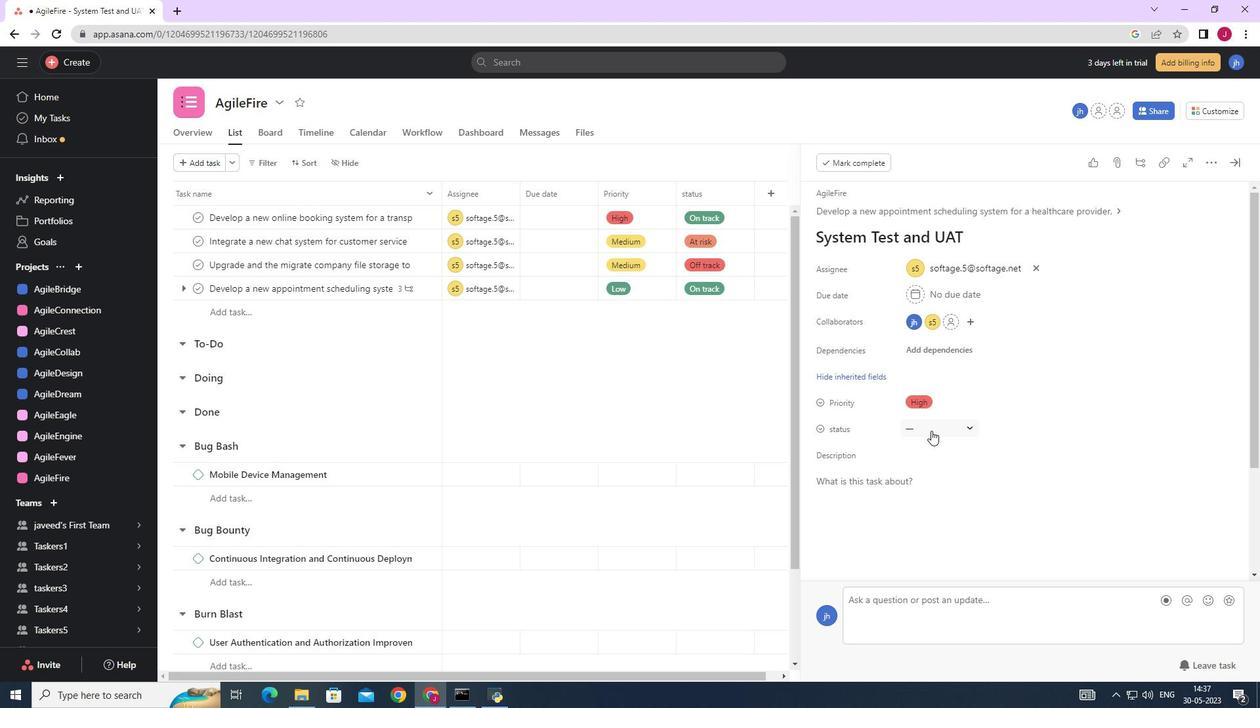 
Action: Mouse moved to (955, 545)
Screenshot: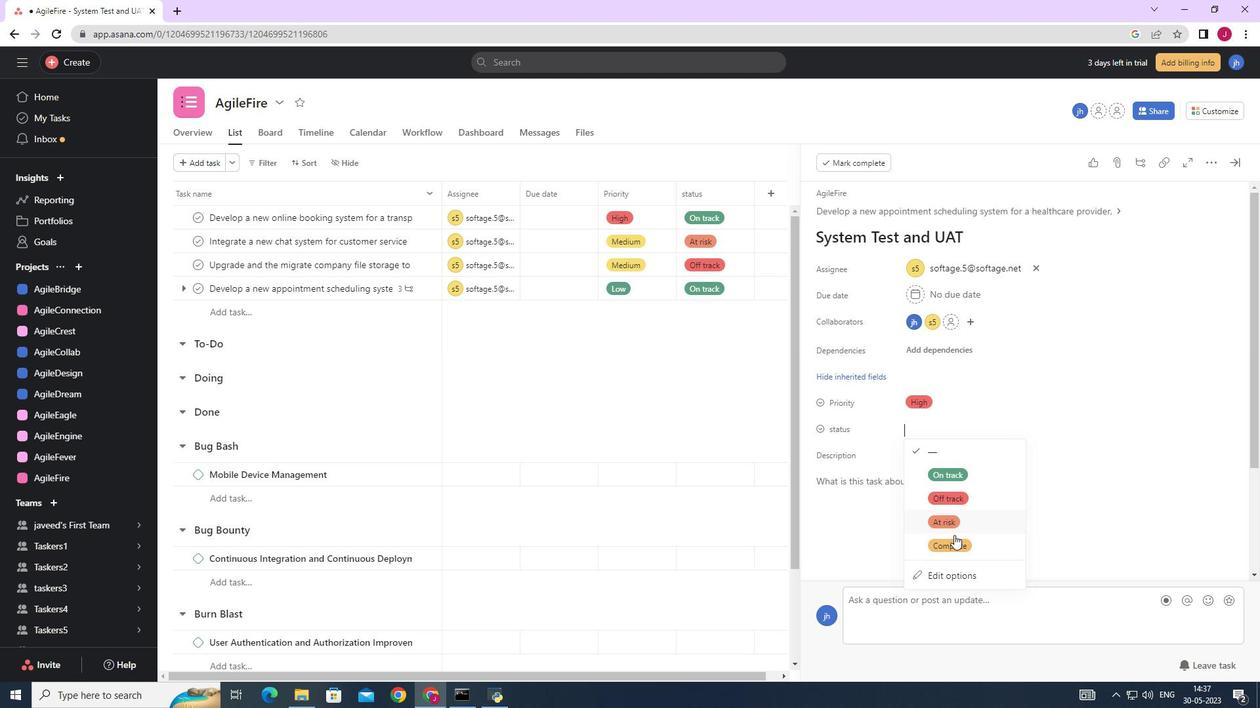 
Action: Mouse pressed left at (955, 545)
Screenshot: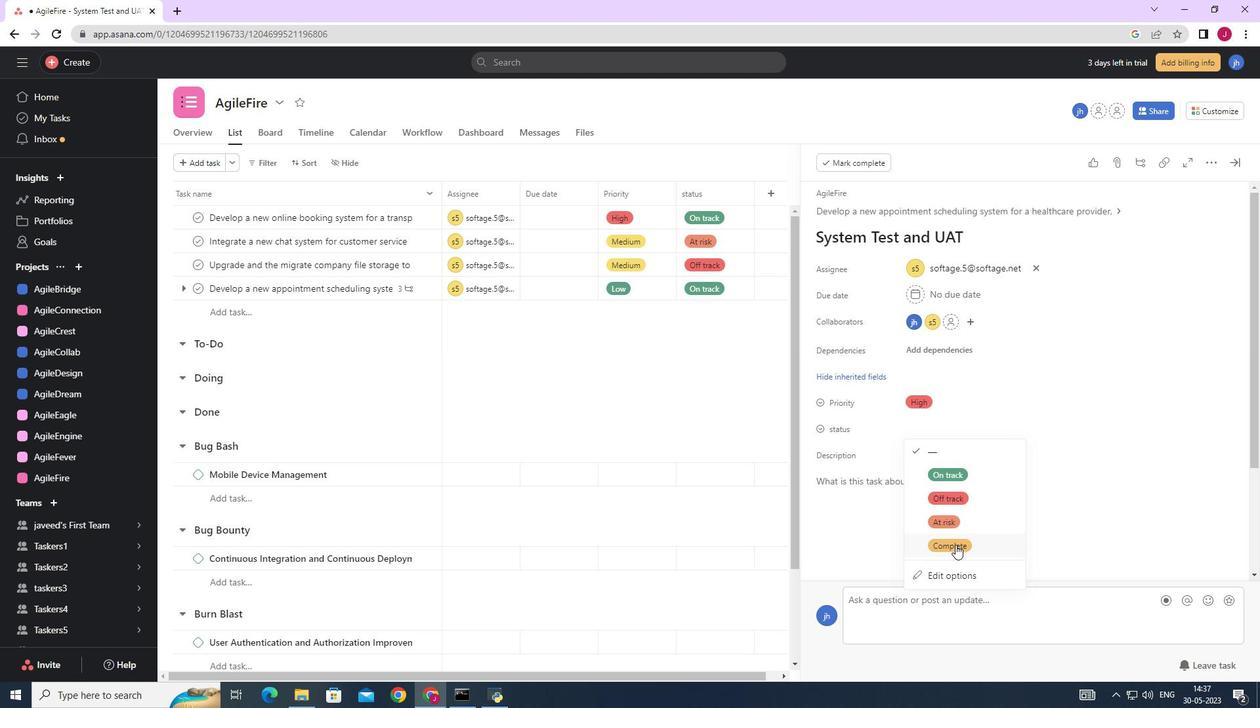 
Action: Mouse moved to (1230, 168)
Screenshot: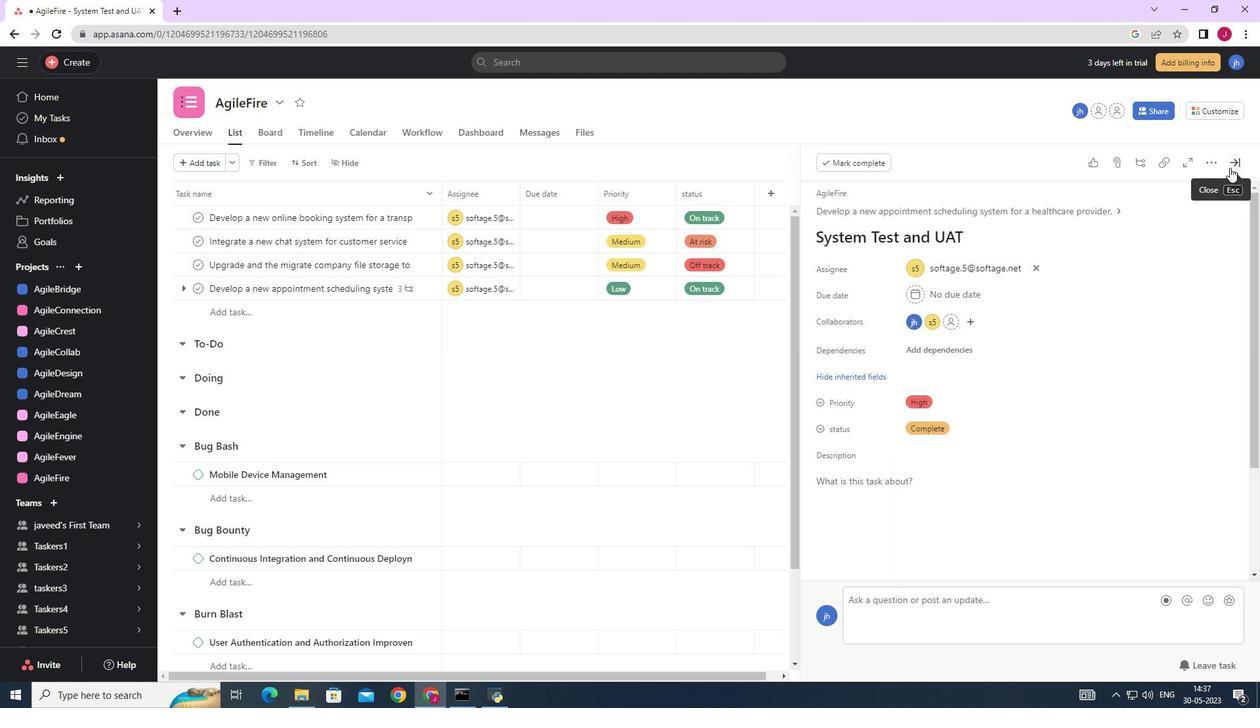 
Action: Mouse pressed left at (1230, 168)
Screenshot: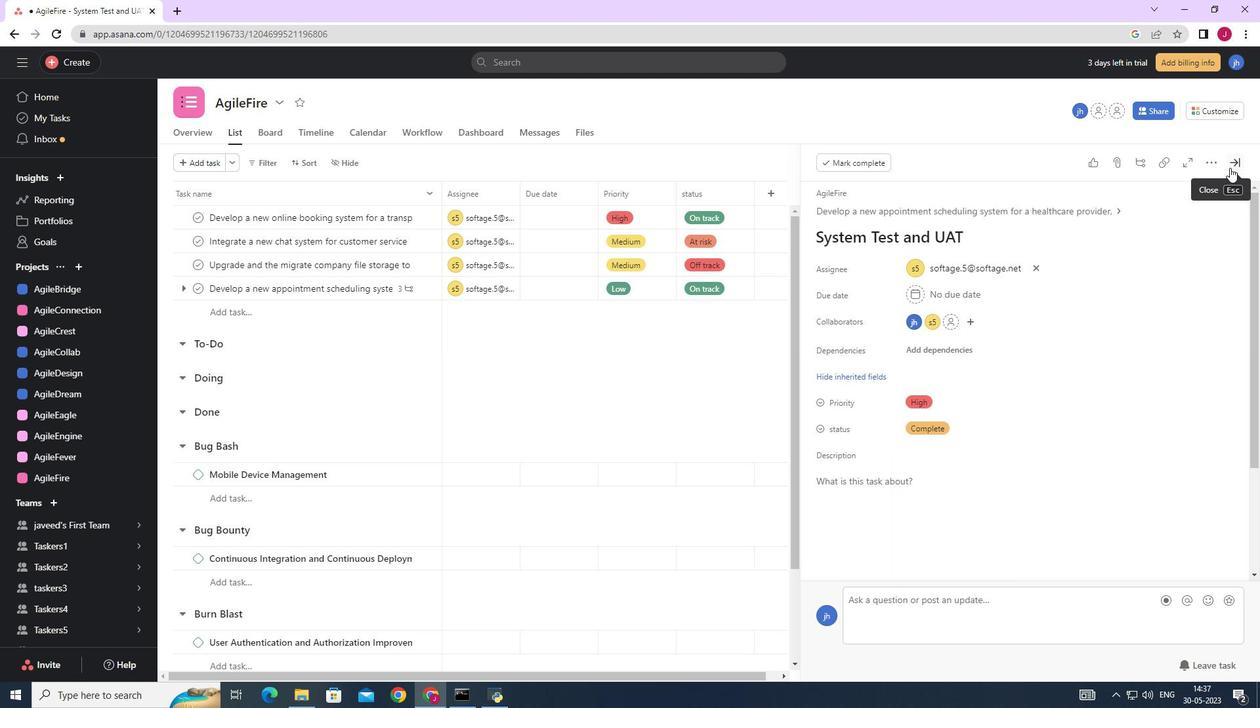 
Action: Mouse moved to (1230, 168)
Screenshot: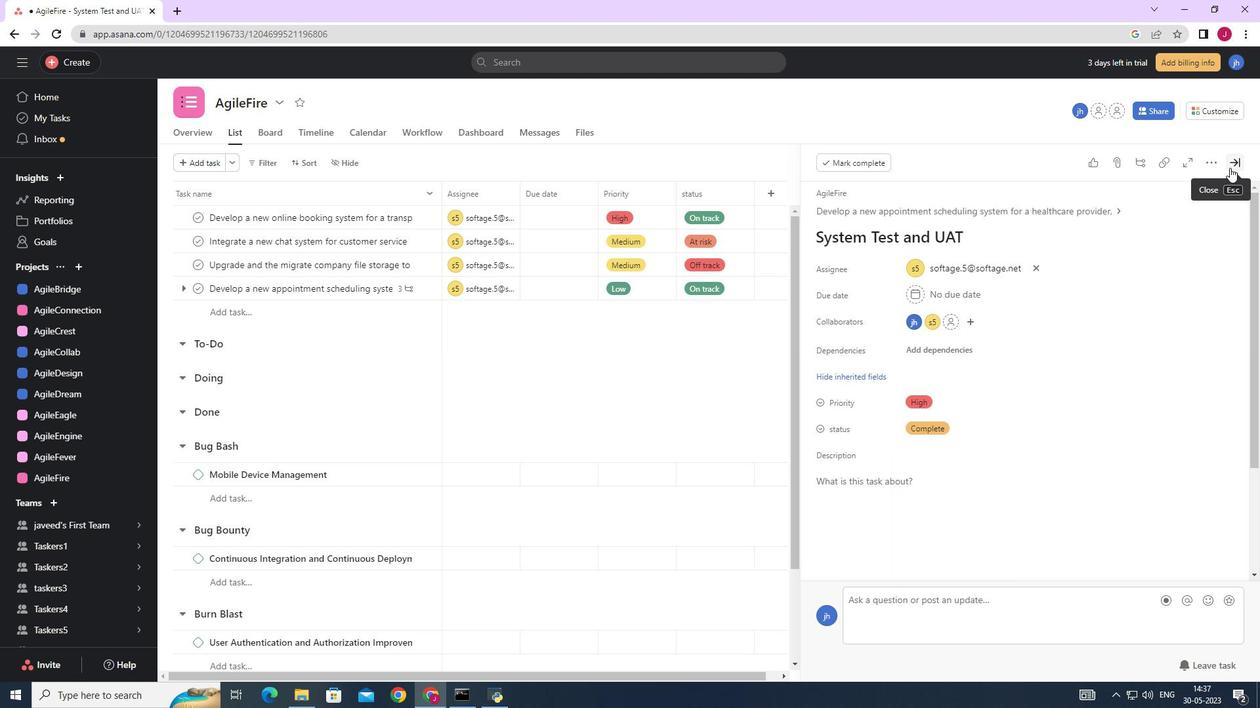 
